 Task: Look for space in Fada N'gourma, Burkina Faso from 5th June, 2023 to 16th June, 2023 for 2 adults in price range Rs.7000 to Rs.15000. Place can be entire place with 1  bedroom having 1 bed and 1 bathroom. Property type can be hotel. Amenities needed are: air conditioning, . Booking option can be shelf check-in. Required host language is English.
Action: Mouse moved to (488, 125)
Screenshot: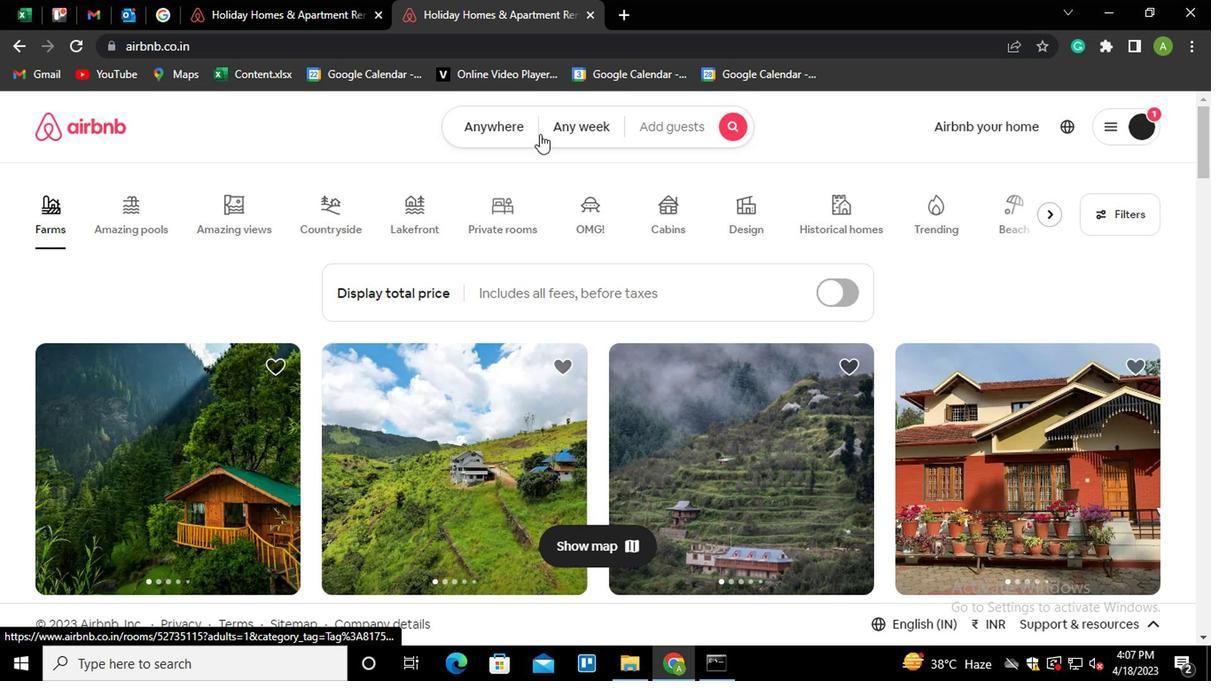 
Action: Mouse pressed left at (488, 125)
Screenshot: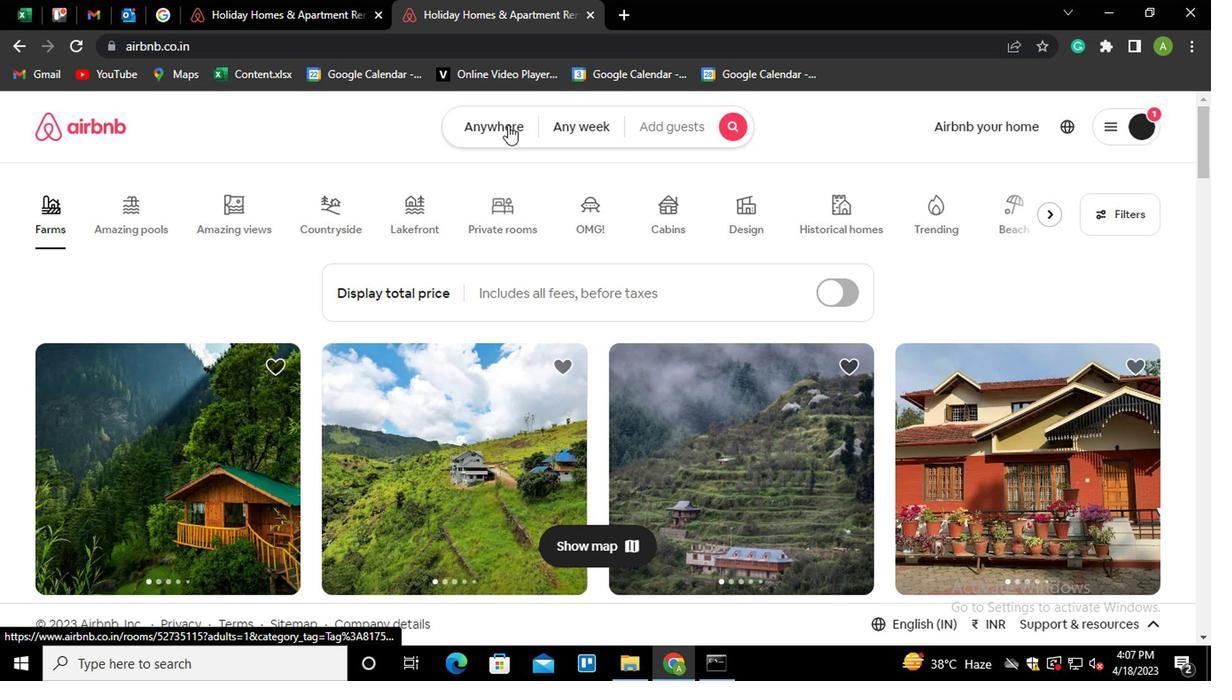 
Action: Mouse moved to (342, 199)
Screenshot: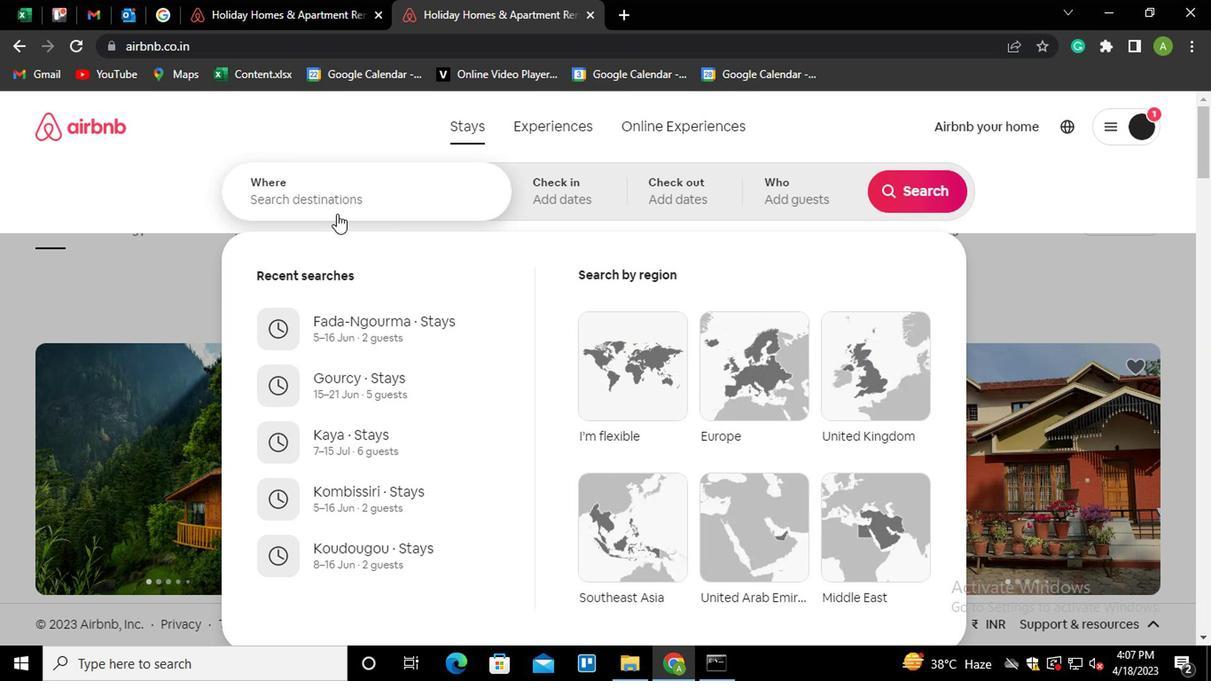 
Action: Mouse pressed left at (342, 199)
Screenshot: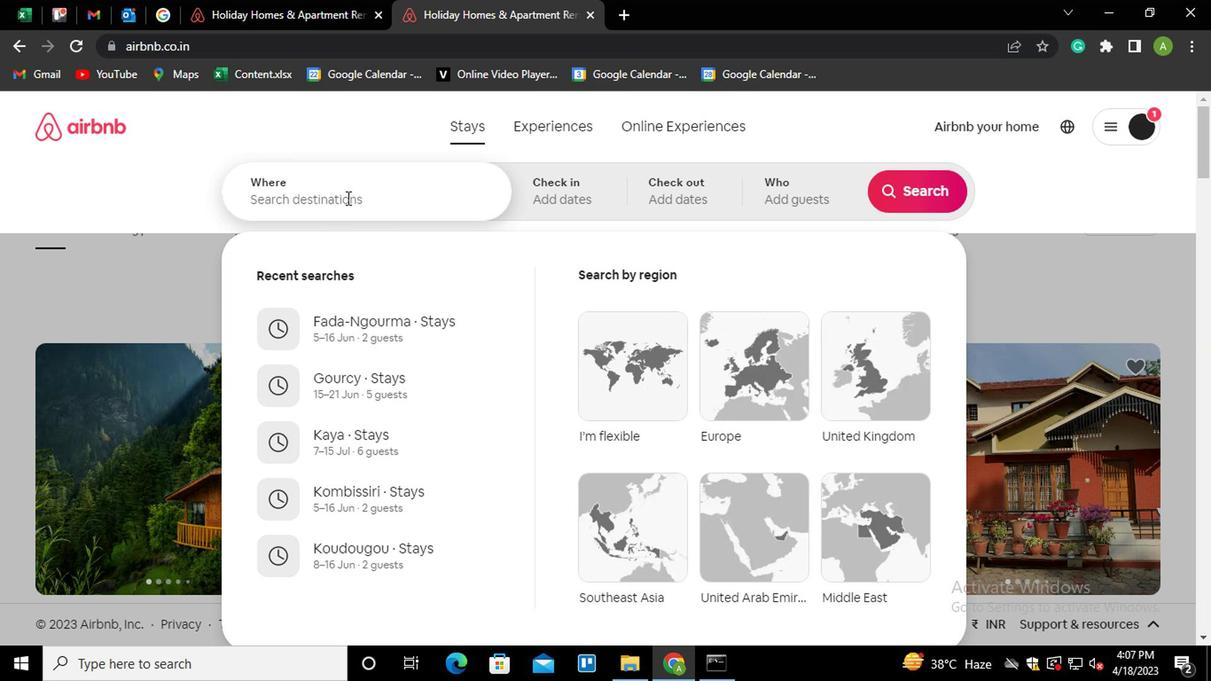 
Action: Key pressed <Key.shift><Key.shift><Key.shift><Key.shift><Key.shift><Key.shift><Key.shift><Key.shift><Key.shift><Key.shift><Key.shift><Key.shift><Key.shift><Key.shift><Key.shift><Key.shift><Key.shift><Key.shift><Key.shift><Key.shift><Key.shift><Key.shift><Key.shift><Key.shift><Key.shift><Key.shift><Key.shift><Key.shift><Key.shift><Key.shift><Key.shift><Key.shift><Key.shift>FADA<Key.space><Key.shift_r>N'GOU<Key.down><Key.enter>
Screenshot: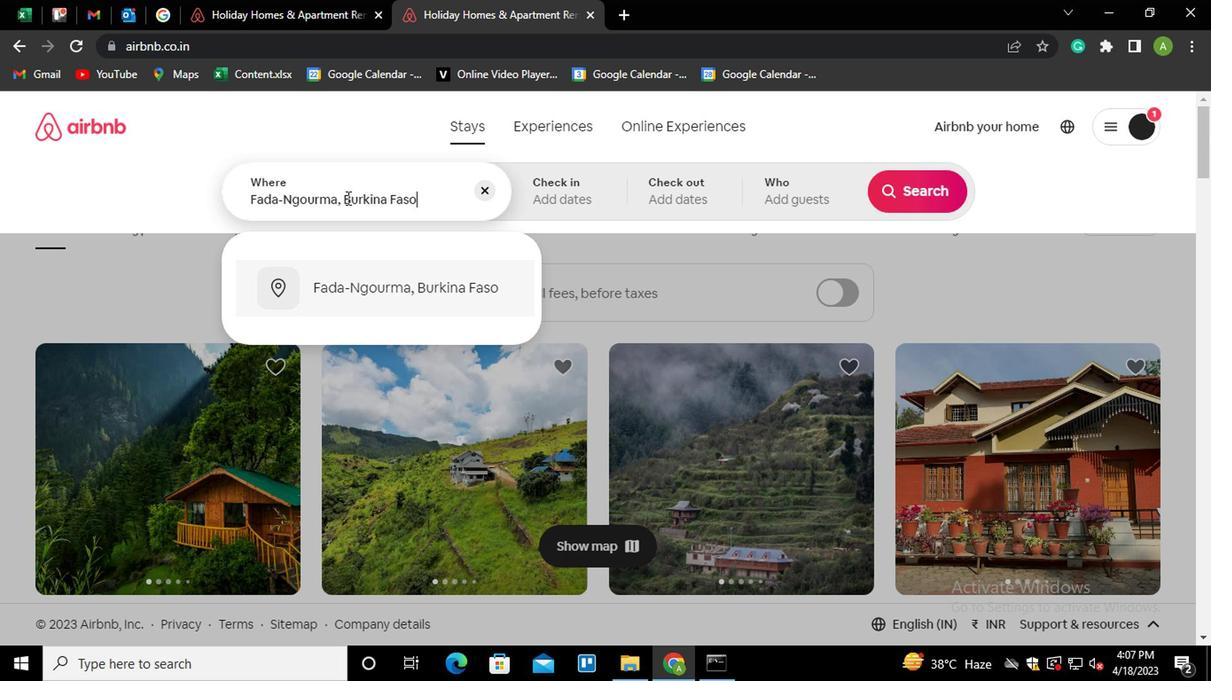 
Action: Mouse moved to (898, 329)
Screenshot: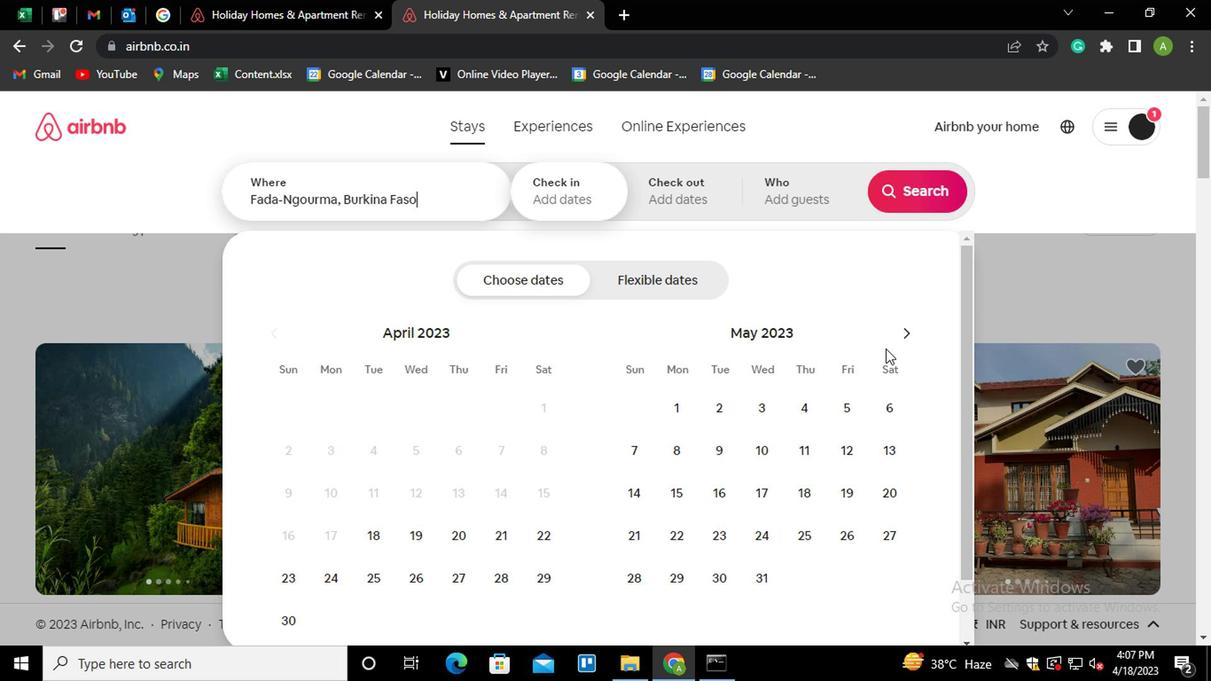 
Action: Mouse pressed left at (898, 329)
Screenshot: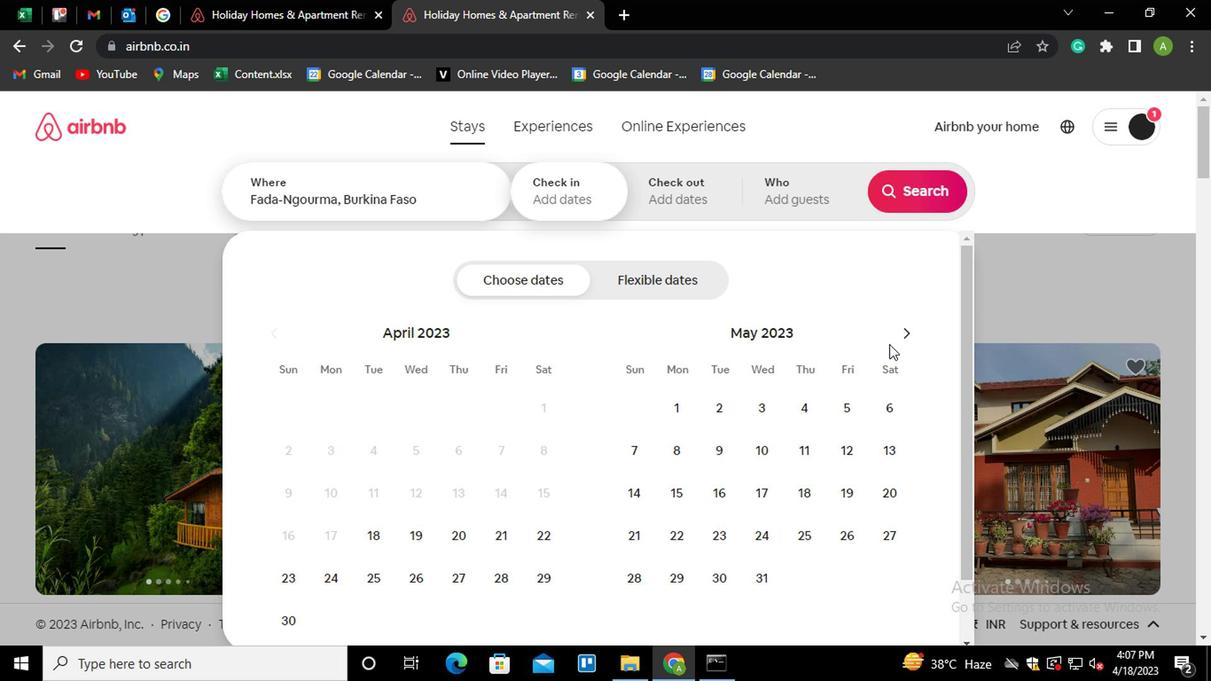 
Action: Mouse moved to (680, 448)
Screenshot: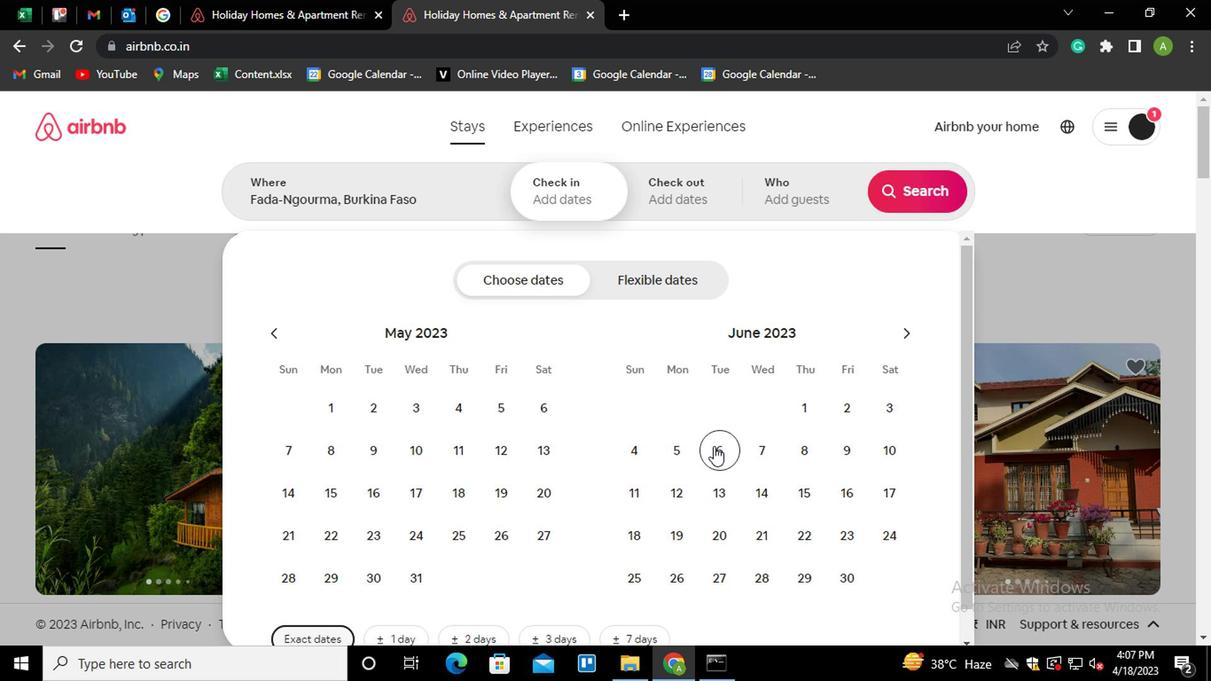 
Action: Mouse pressed left at (680, 448)
Screenshot: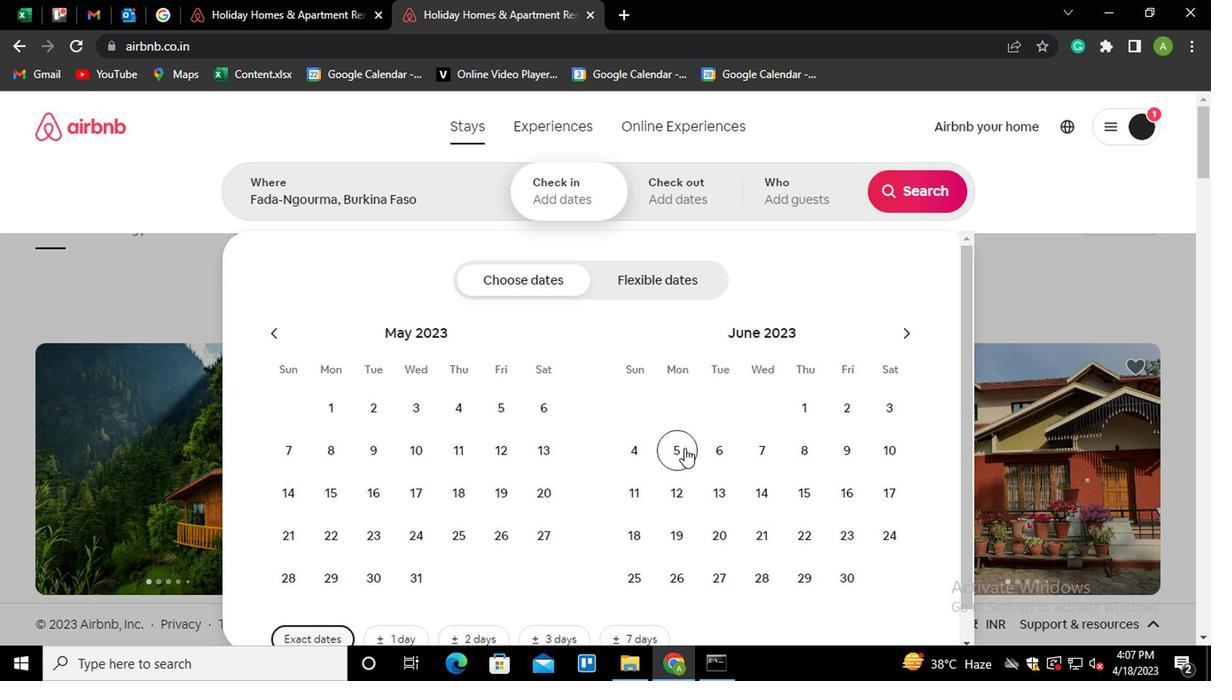 
Action: Mouse moved to (842, 501)
Screenshot: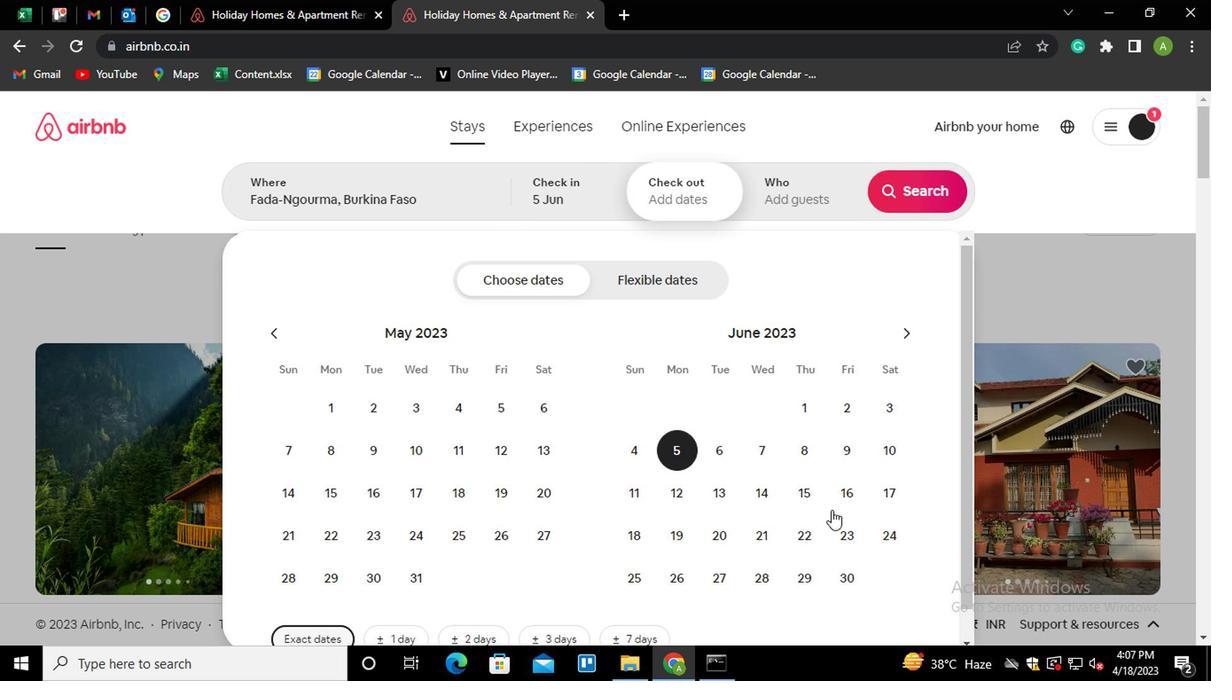 
Action: Mouse pressed left at (842, 501)
Screenshot: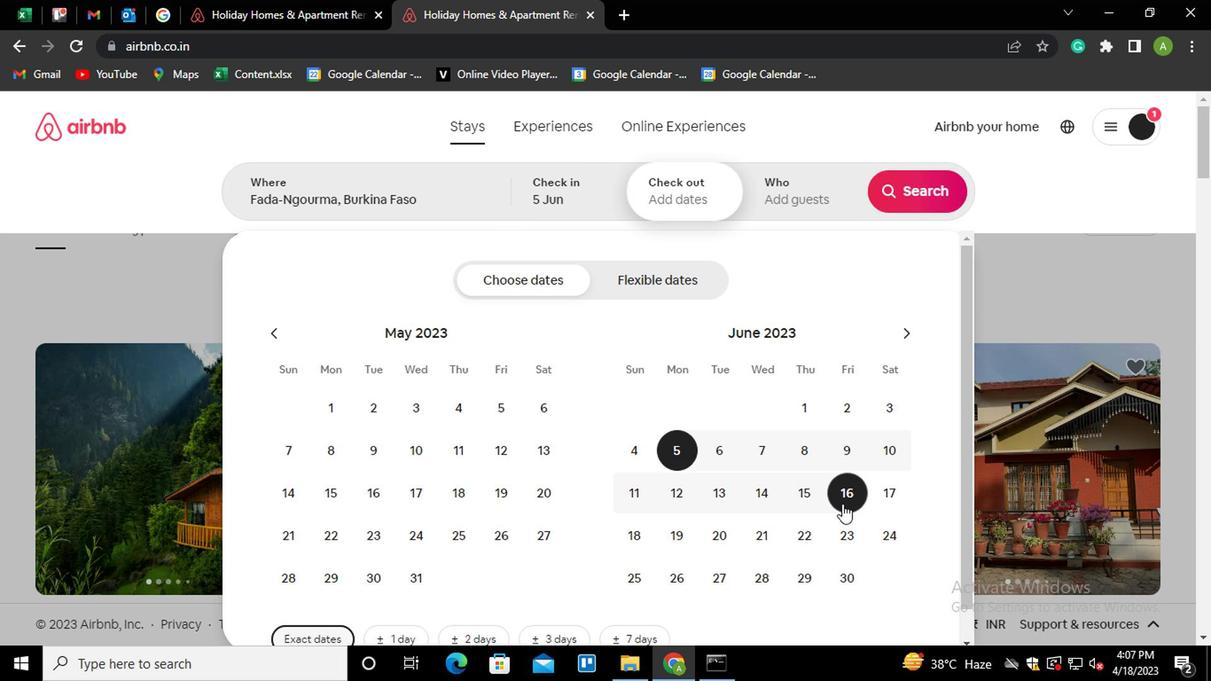 
Action: Mouse moved to (830, 204)
Screenshot: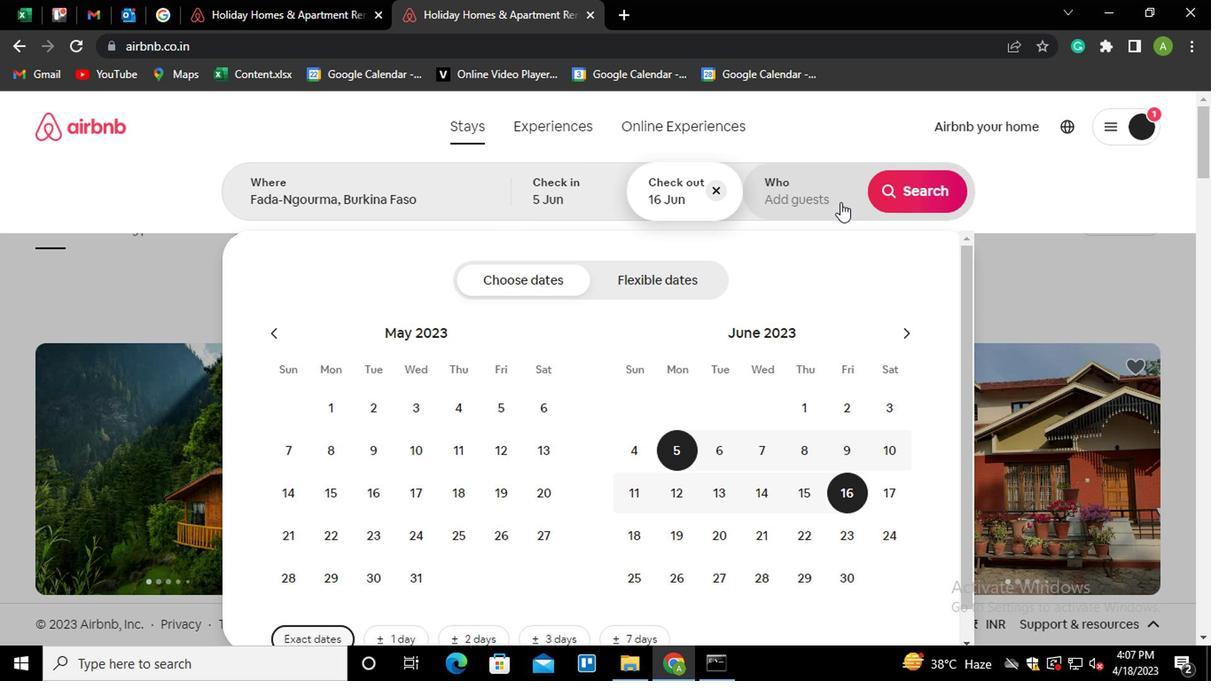 
Action: Mouse pressed left at (830, 204)
Screenshot: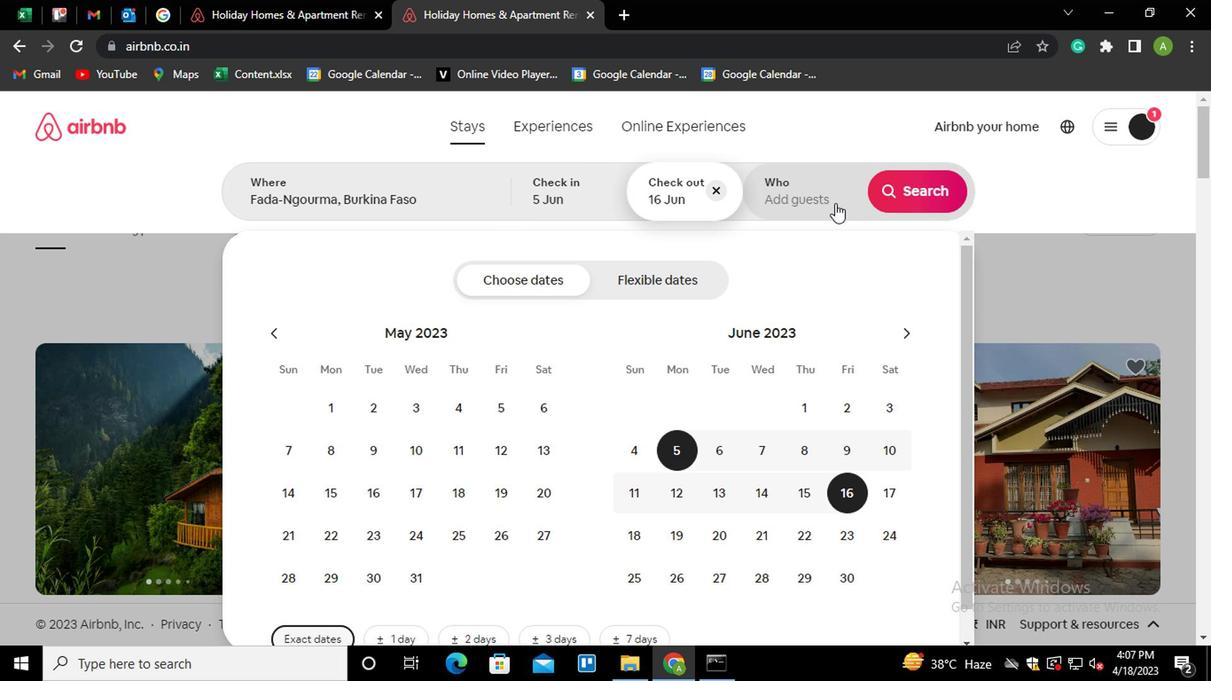 
Action: Mouse moved to (918, 292)
Screenshot: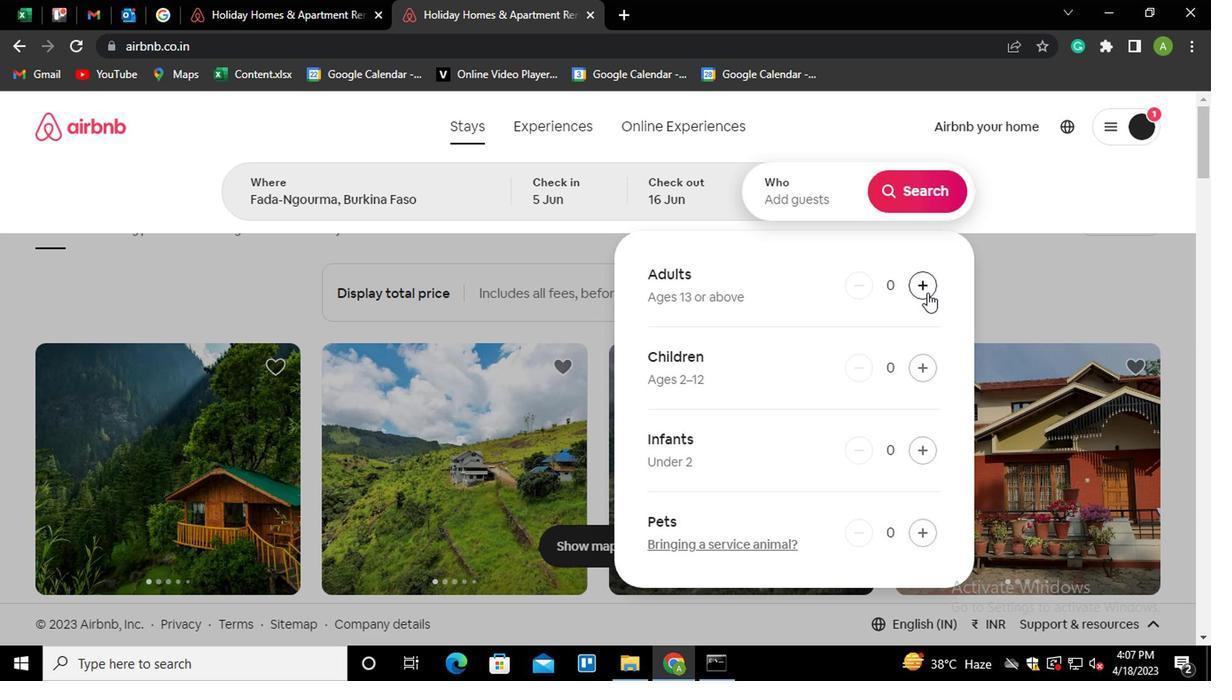 
Action: Mouse pressed left at (918, 292)
Screenshot: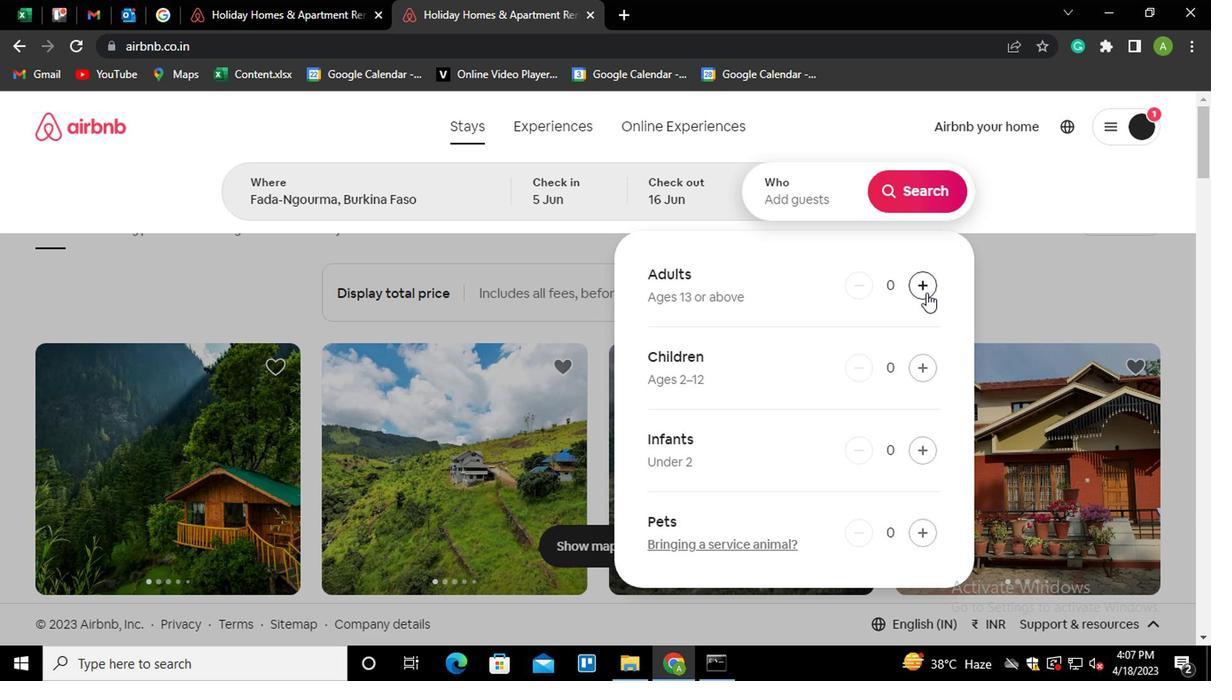 
Action: Mouse pressed left at (918, 292)
Screenshot: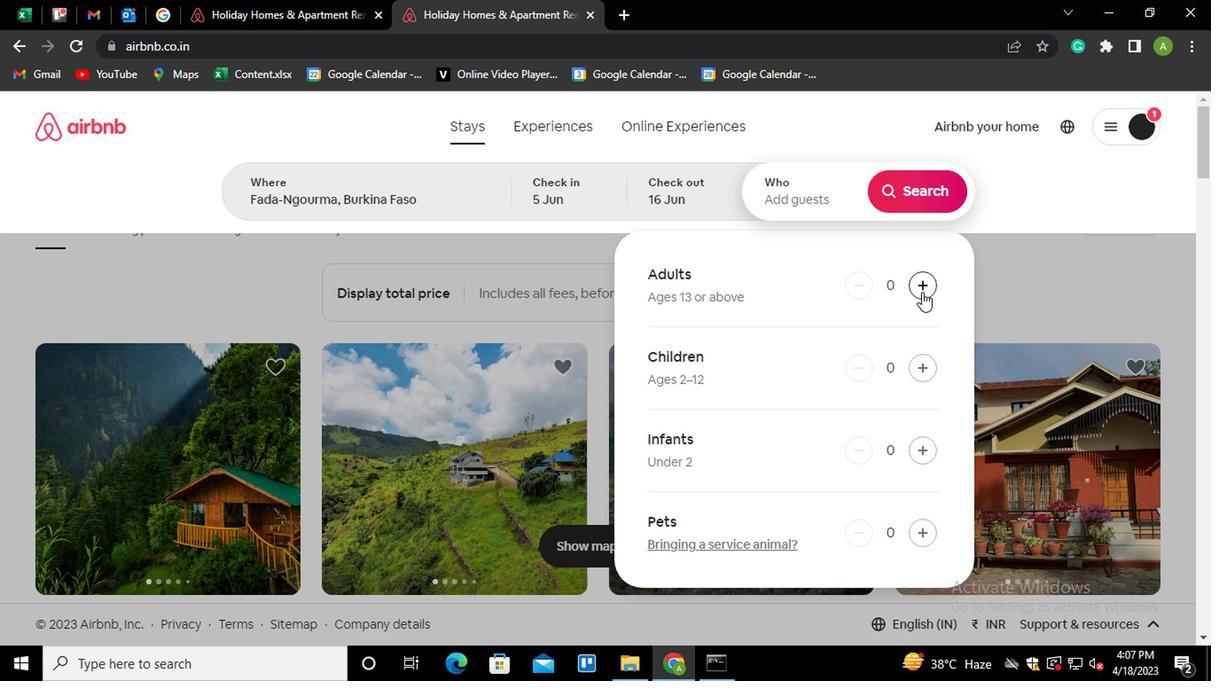 
Action: Mouse moved to (903, 194)
Screenshot: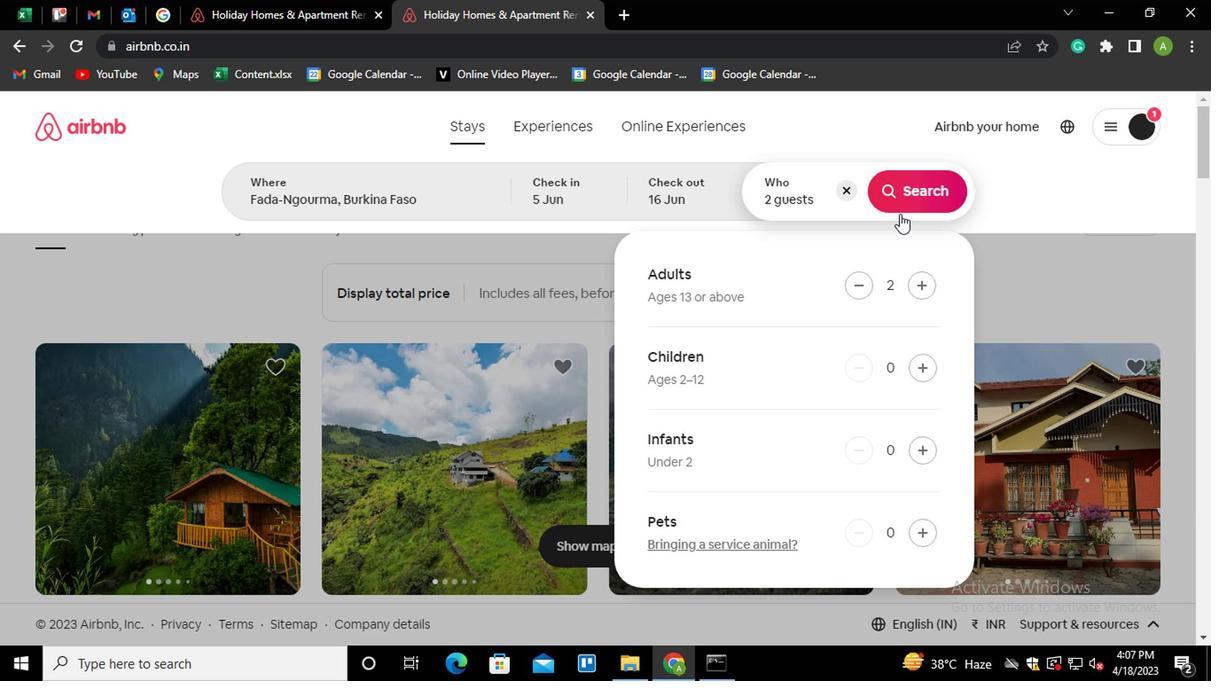 
Action: Mouse pressed left at (903, 194)
Screenshot: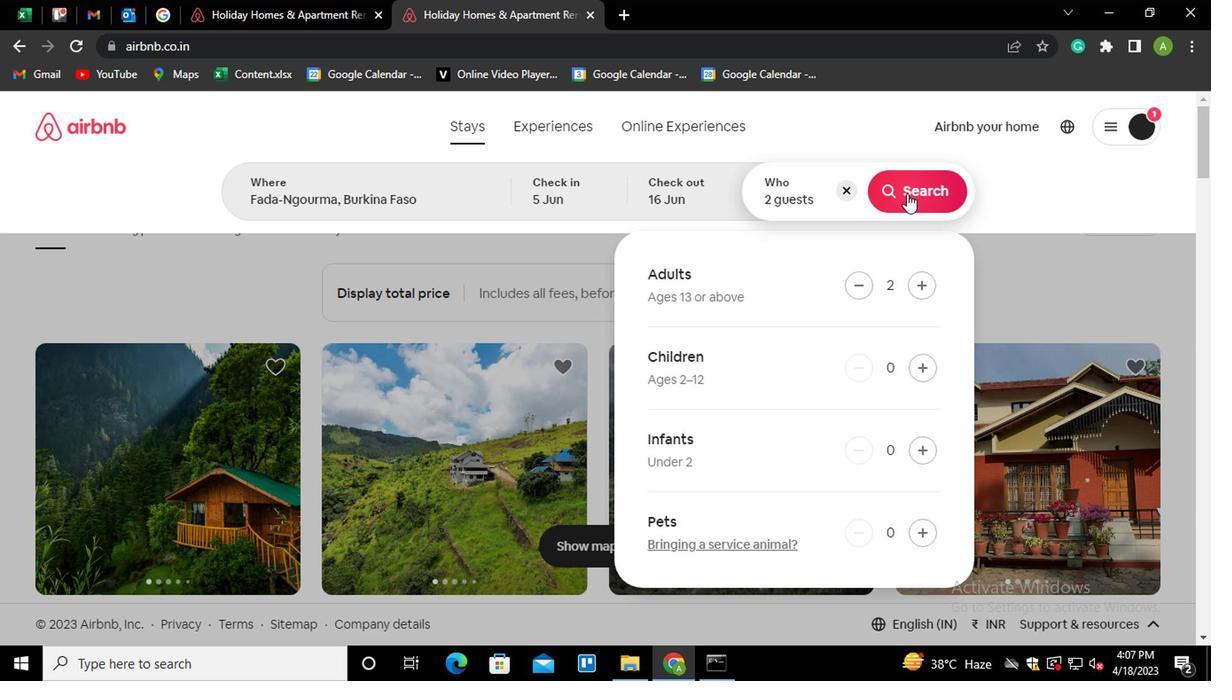 
Action: Mouse moved to (1123, 199)
Screenshot: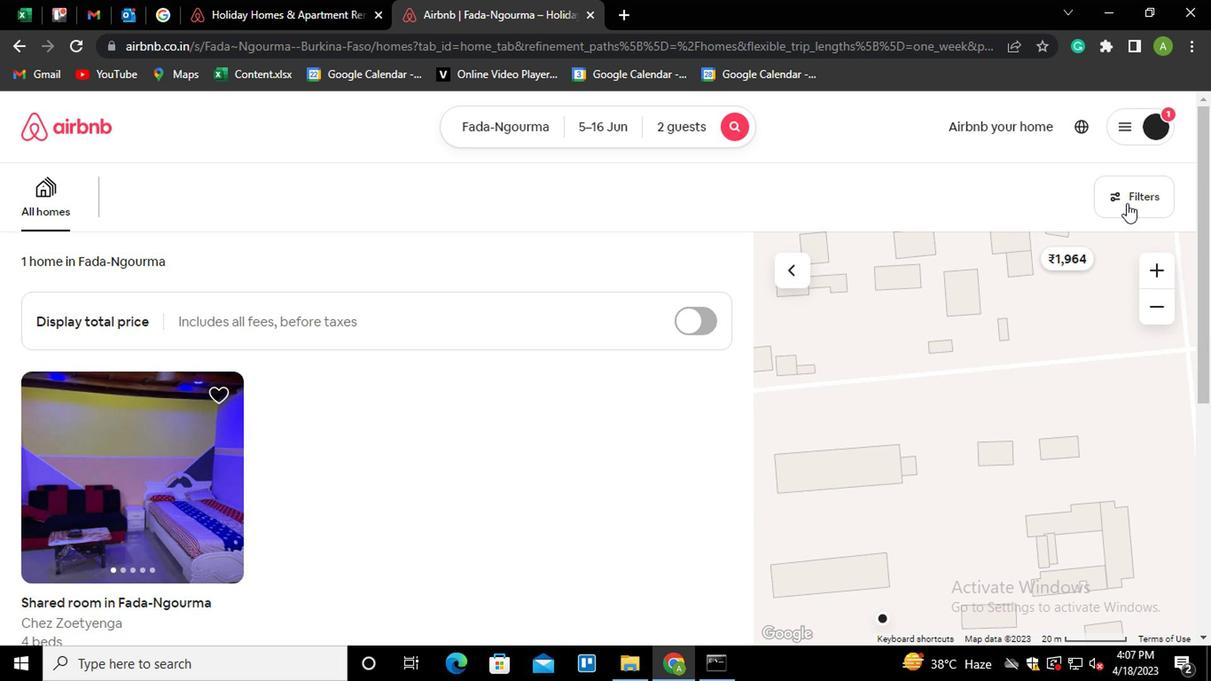 
Action: Mouse pressed left at (1123, 199)
Screenshot: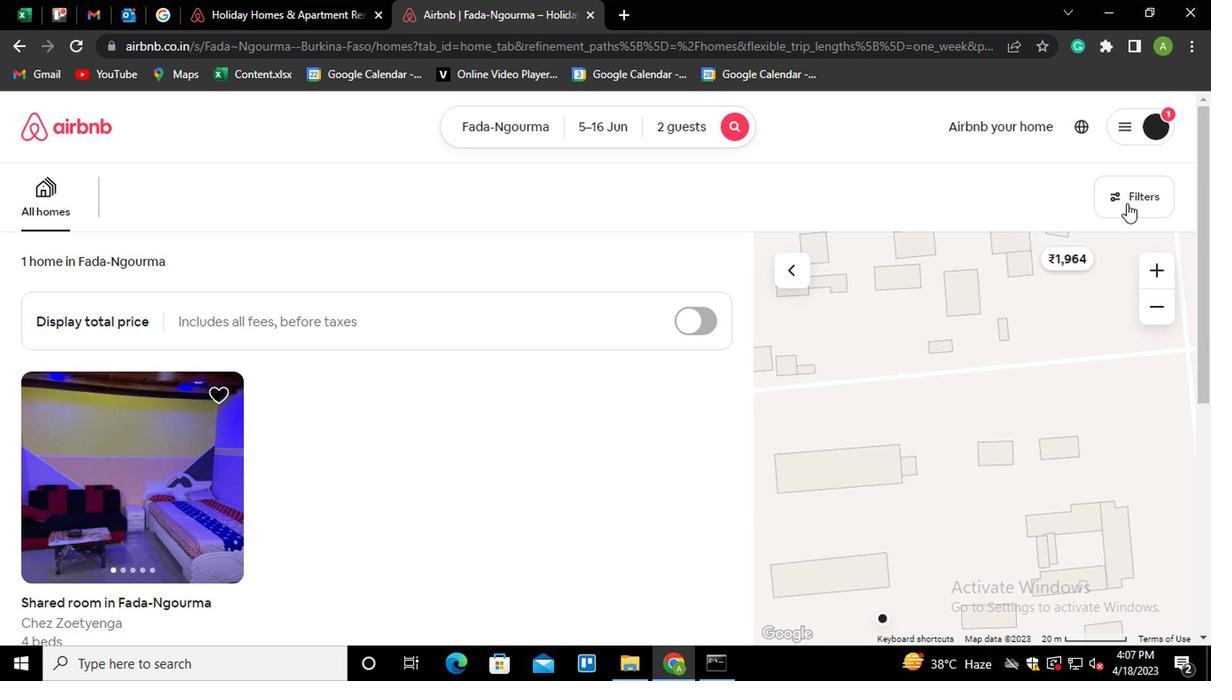 
Action: Mouse moved to (519, 420)
Screenshot: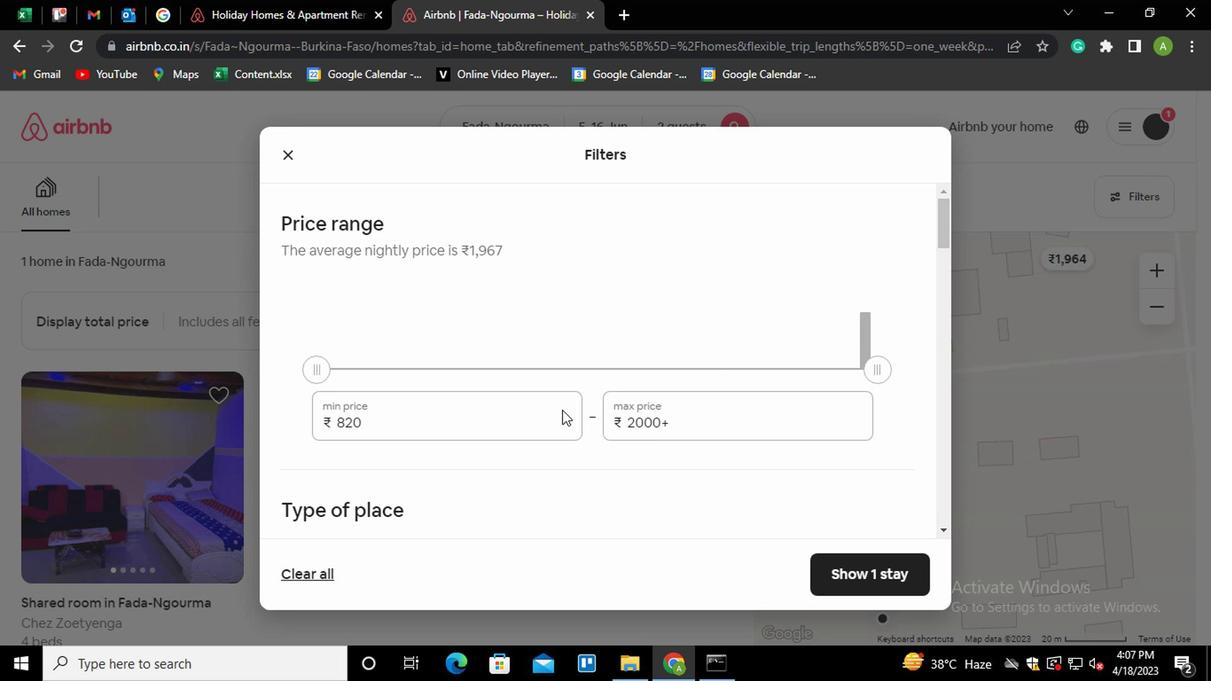 
Action: Mouse pressed left at (519, 420)
Screenshot: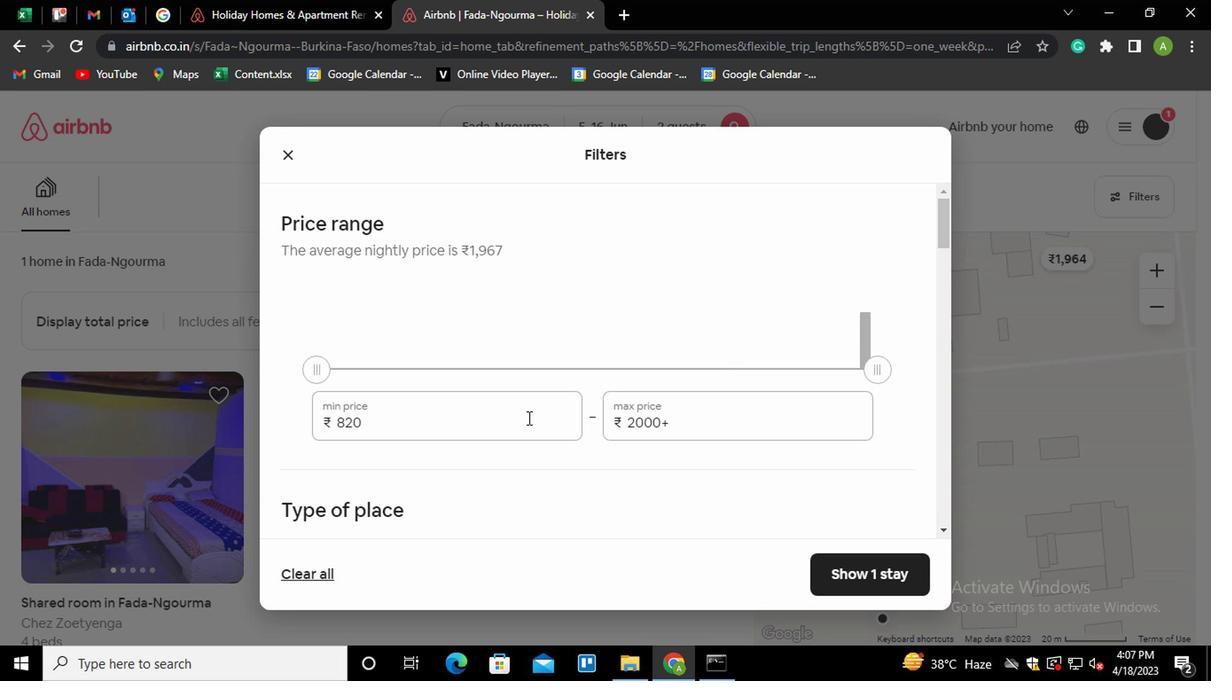 
Action: Key pressed <Key.shift_r><Key.home>7000
Screenshot: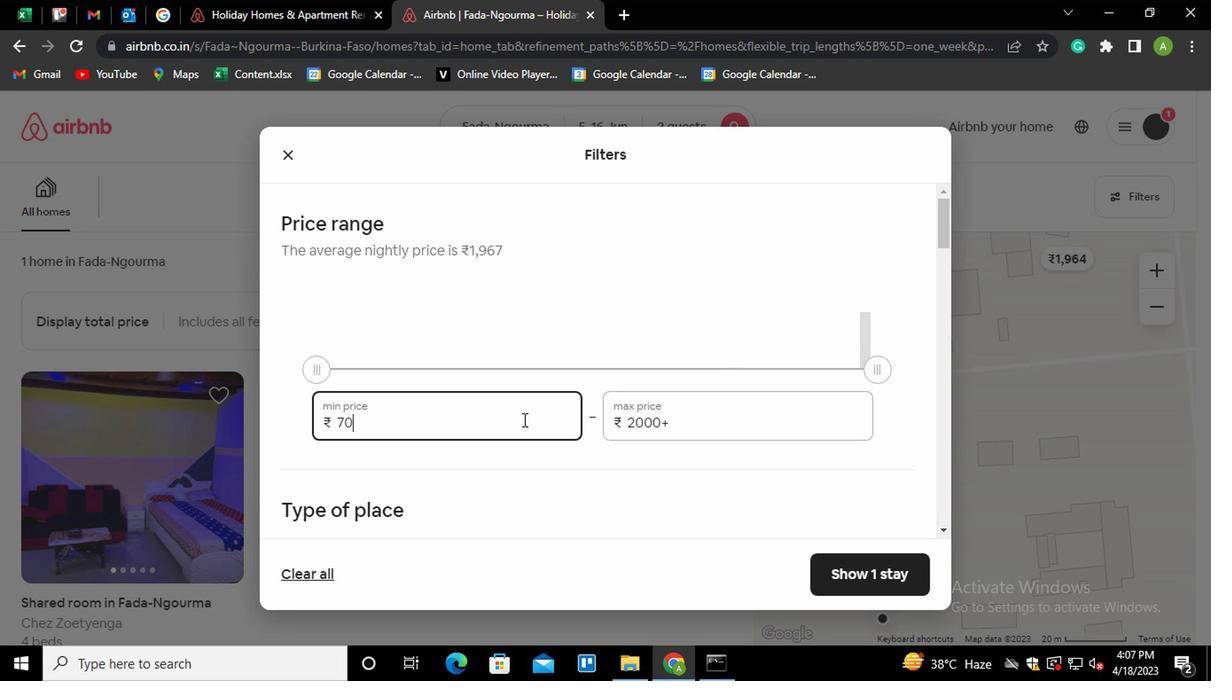 
Action: Mouse moved to (689, 427)
Screenshot: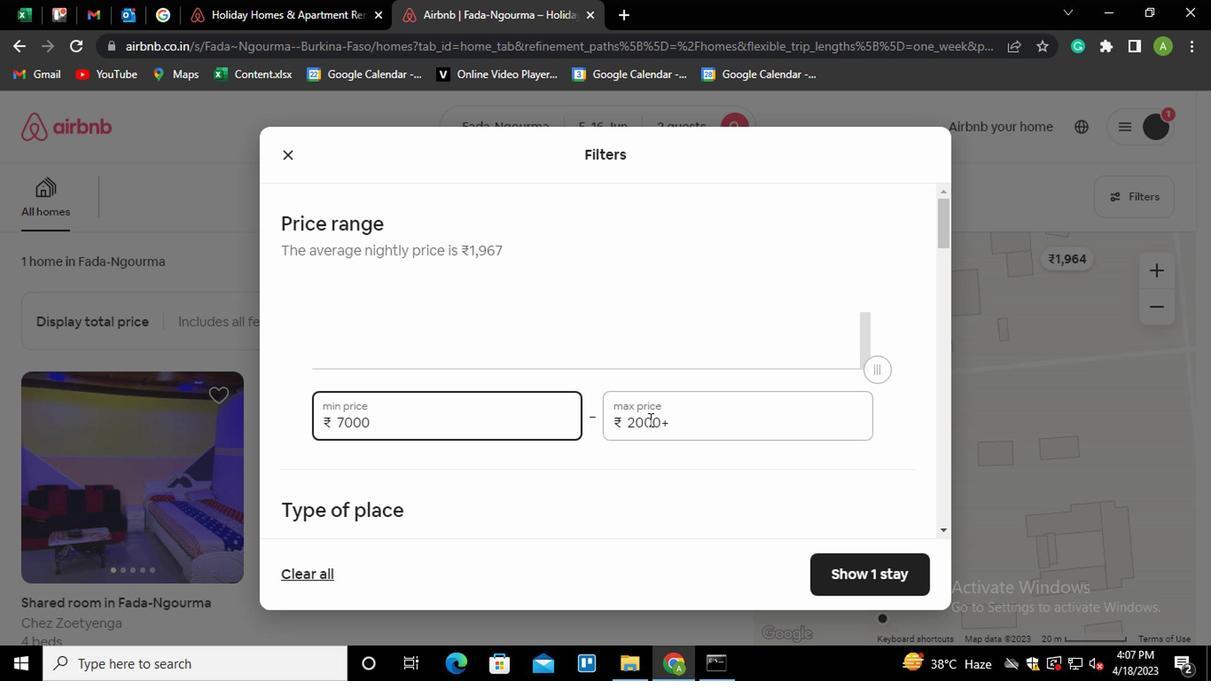 
Action: Mouse pressed left at (689, 427)
Screenshot: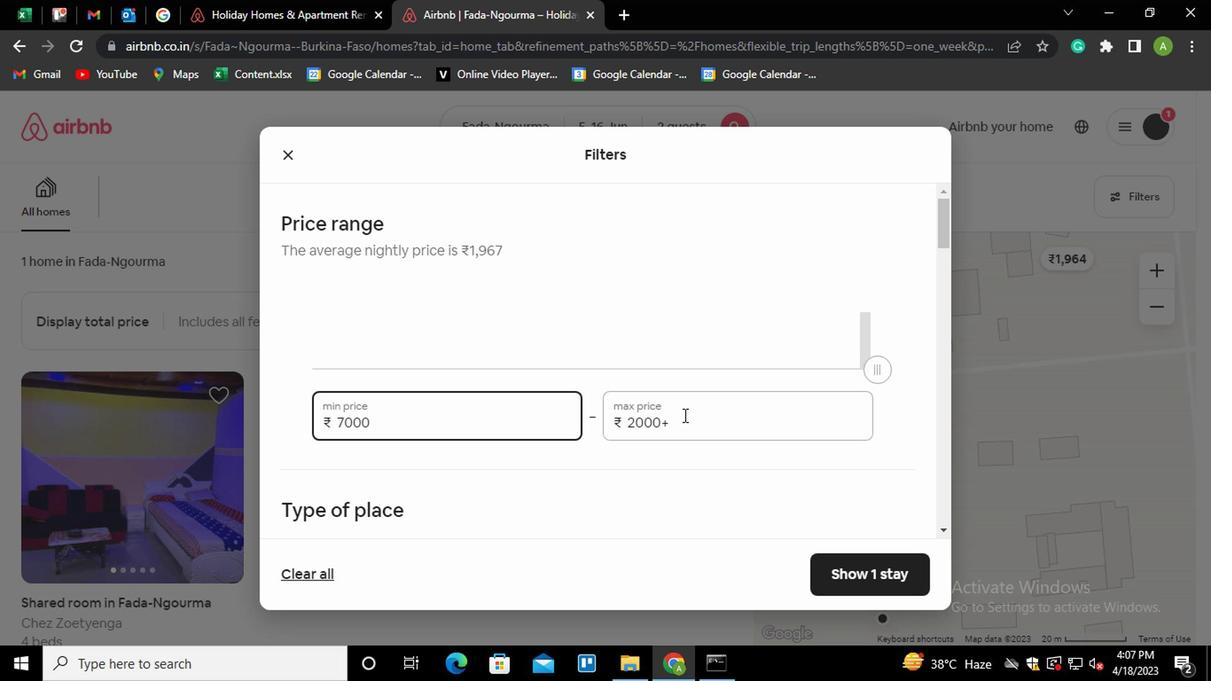 
Action: Mouse moved to (684, 430)
Screenshot: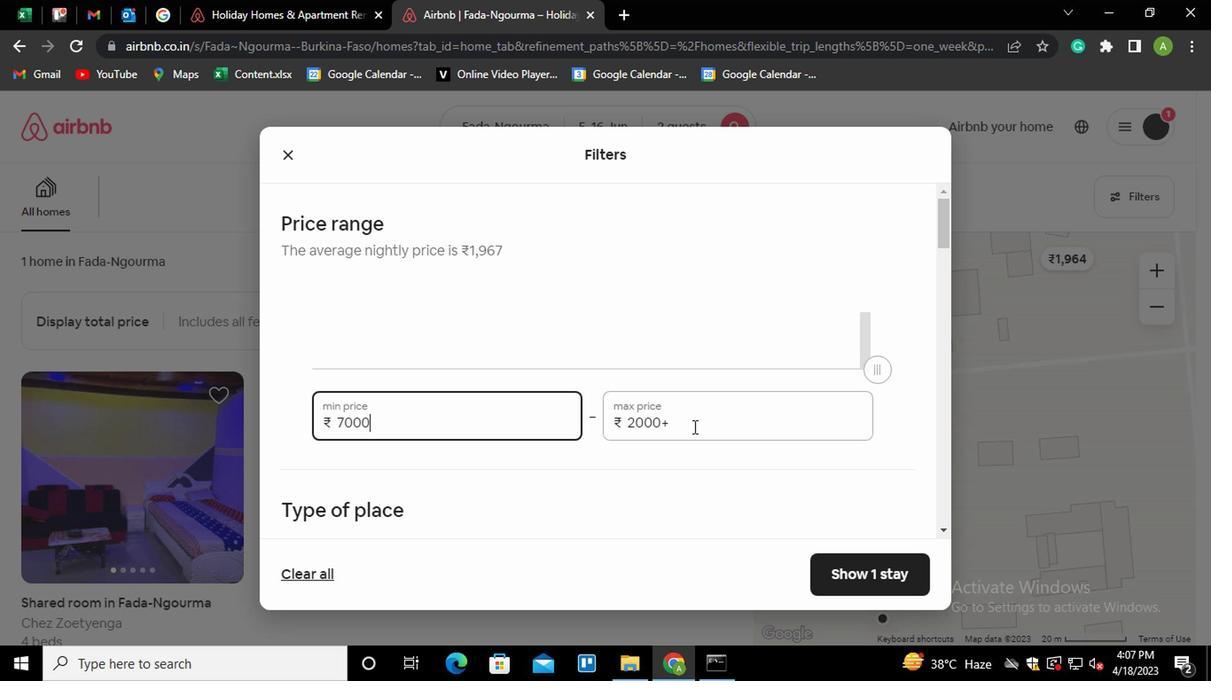 
Action: Key pressed <Key.shift_r><Key.home>15000
Screenshot: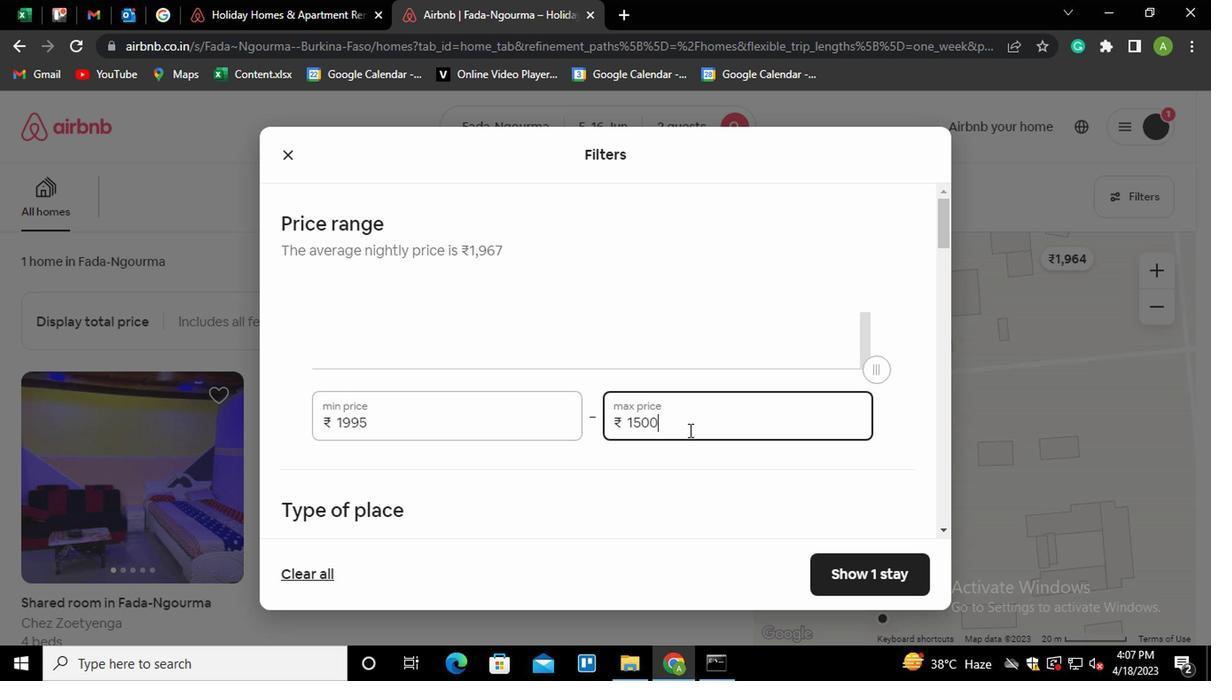 
Action: Mouse moved to (645, 468)
Screenshot: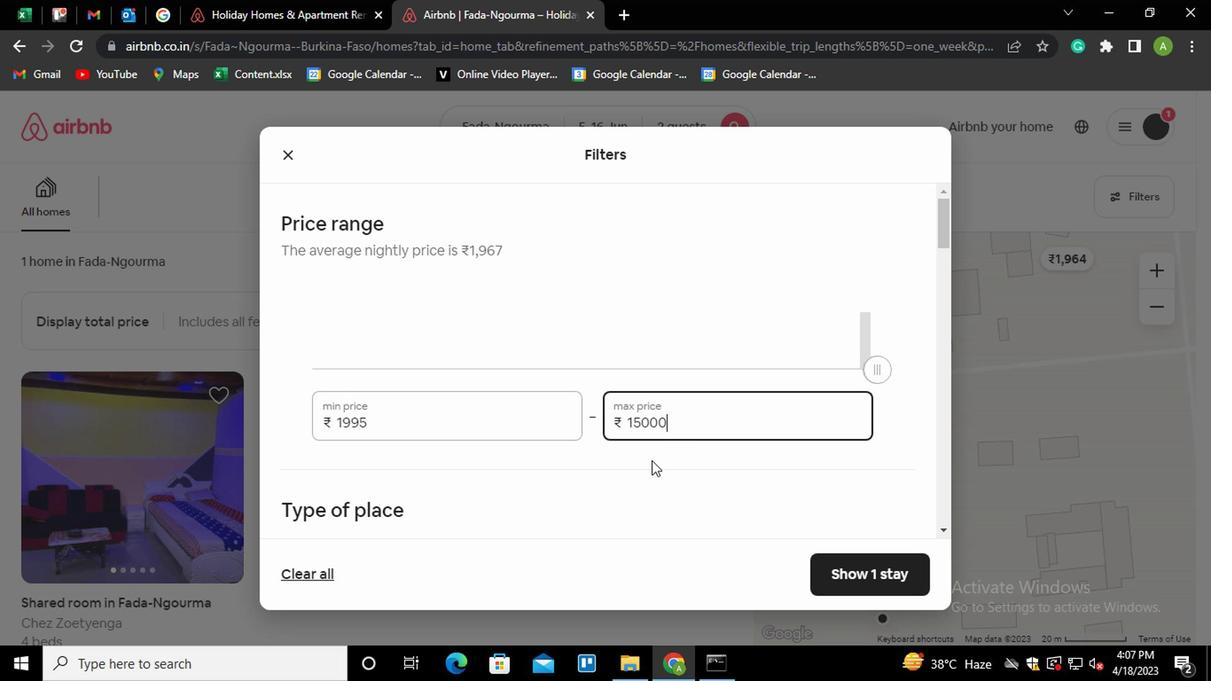 
Action: Mouse scrolled (645, 467) with delta (0, 0)
Screenshot: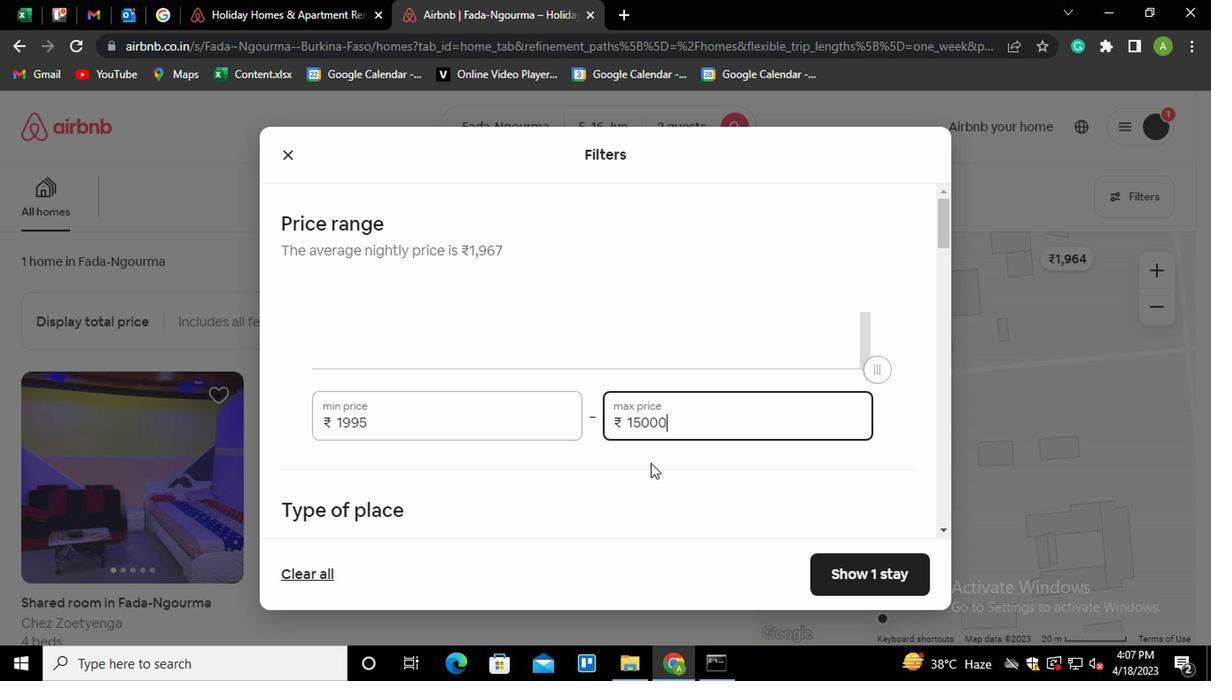 
Action: Mouse scrolled (645, 467) with delta (0, 0)
Screenshot: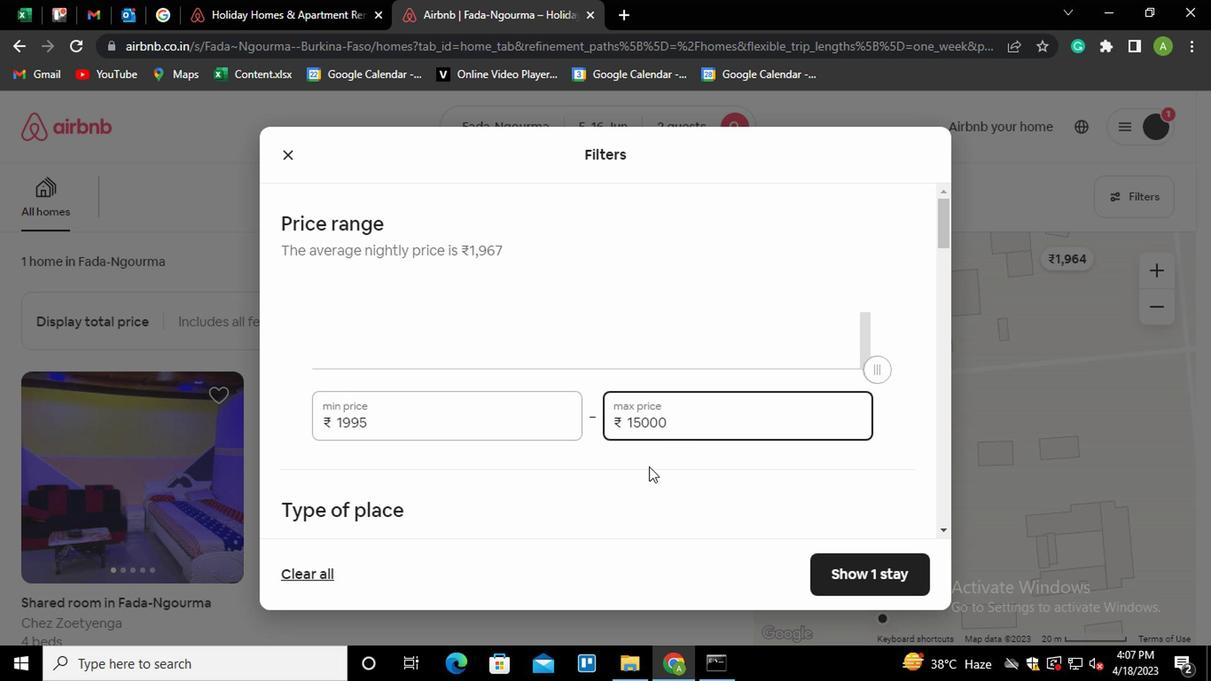 
Action: Mouse moved to (277, 388)
Screenshot: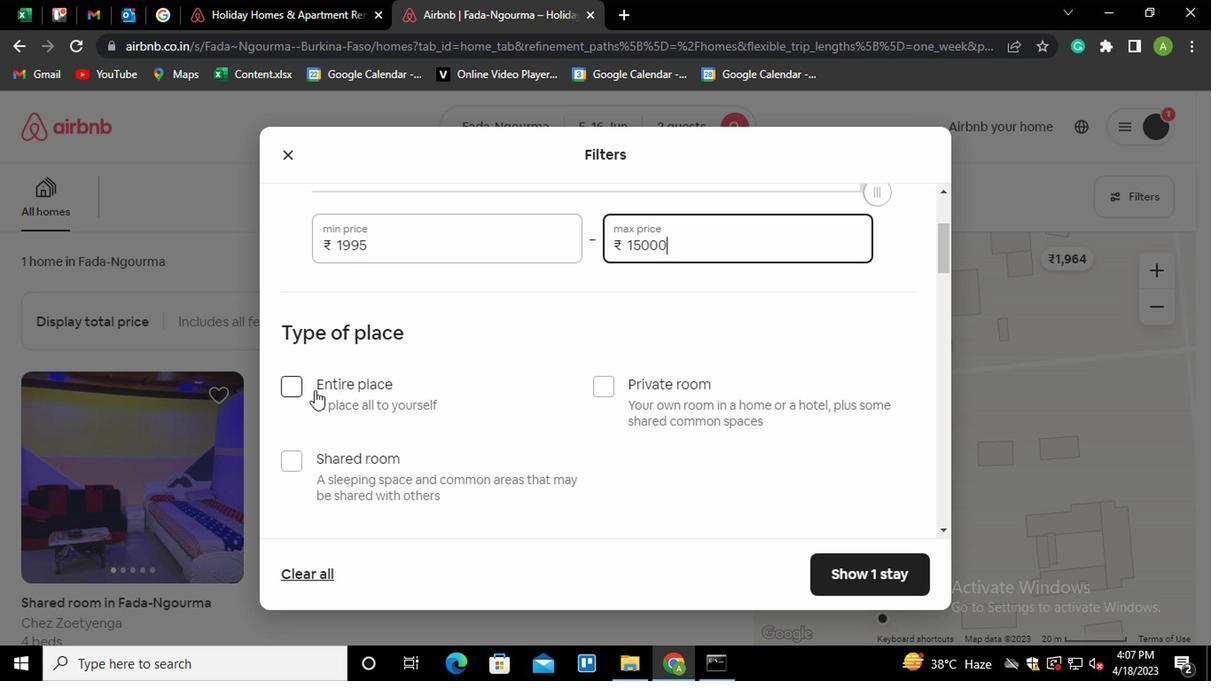 
Action: Mouse pressed left at (277, 388)
Screenshot: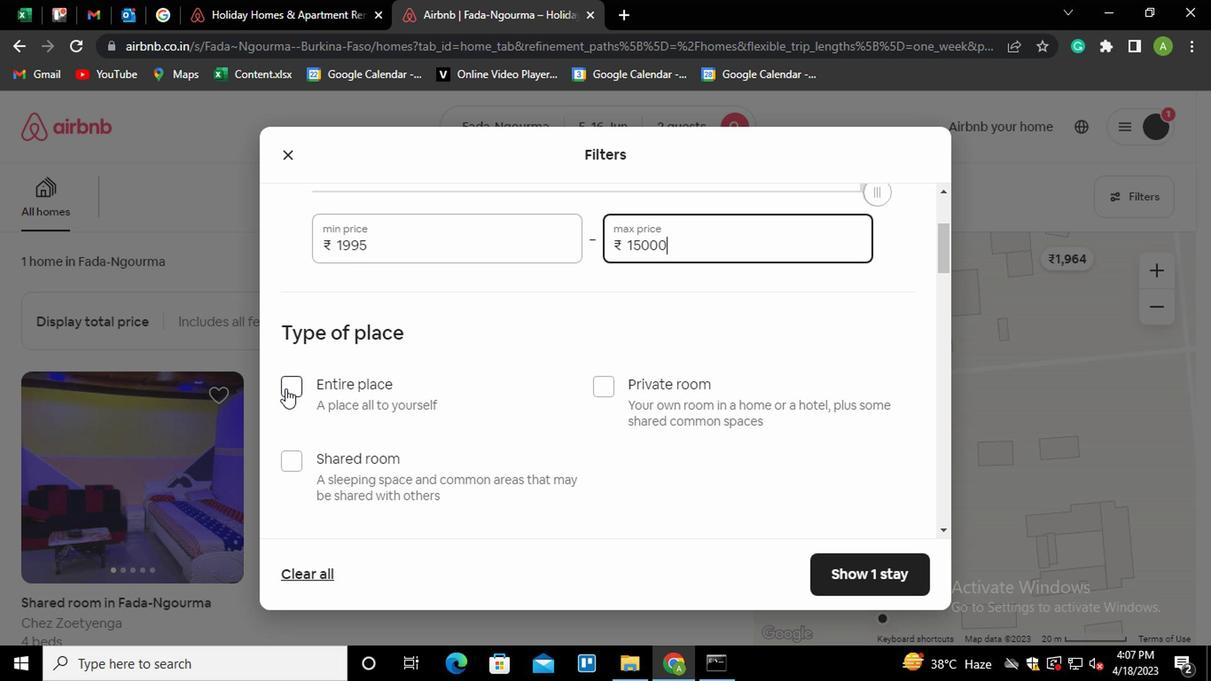 
Action: Mouse moved to (464, 402)
Screenshot: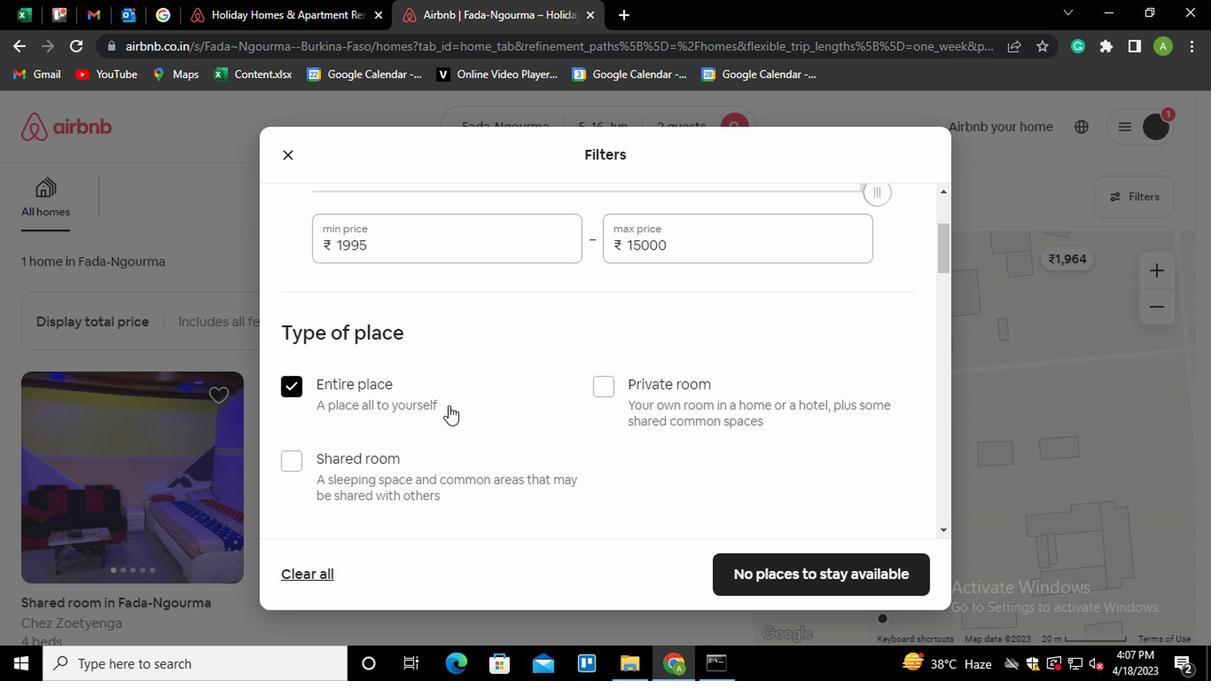 
Action: Mouse scrolled (464, 401) with delta (0, 0)
Screenshot: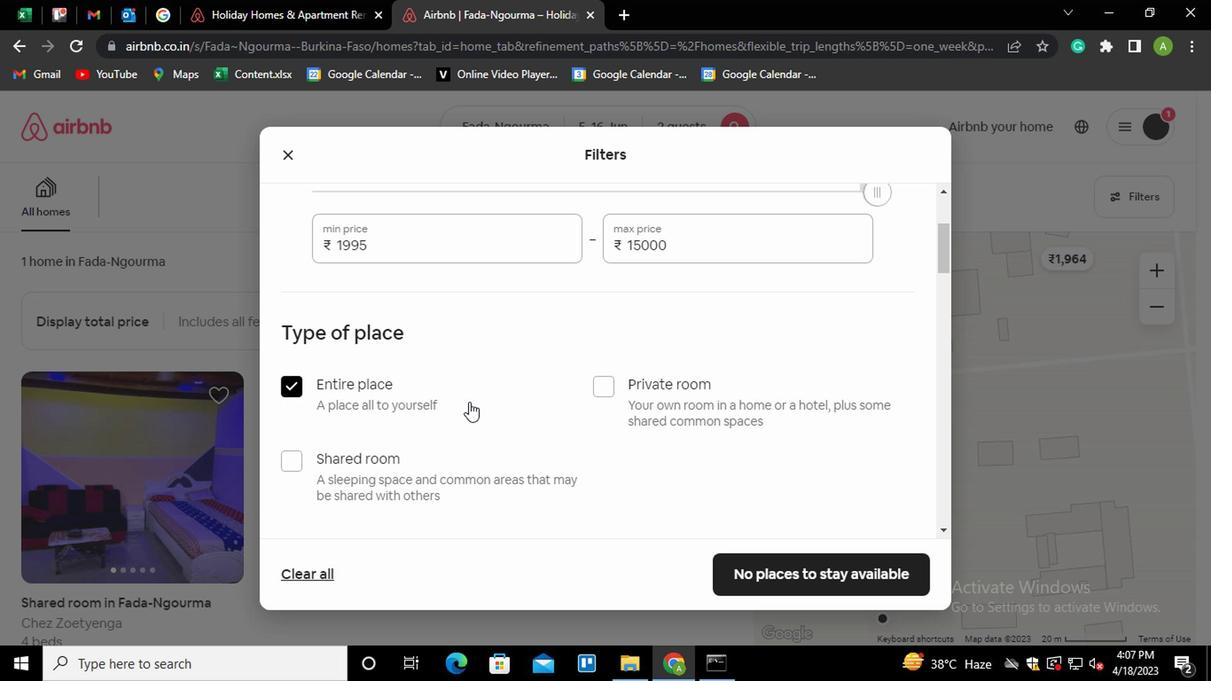 
Action: Mouse scrolled (464, 401) with delta (0, 0)
Screenshot: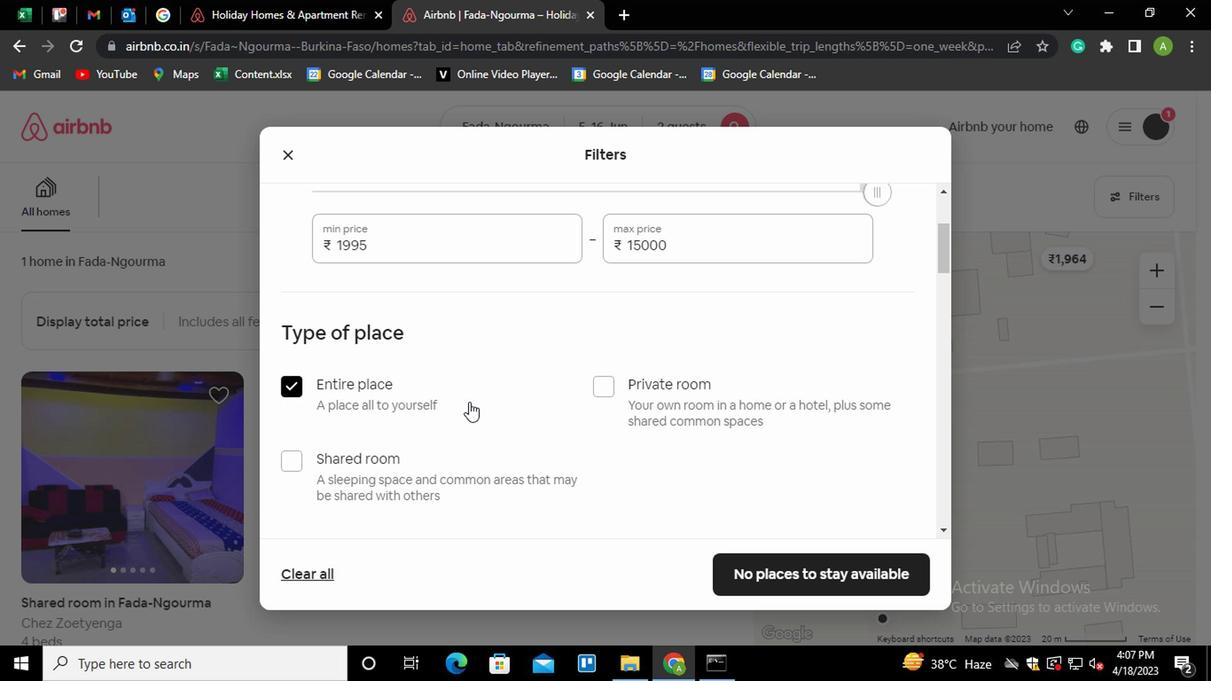 
Action: Mouse scrolled (464, 401) with delta (0, 0)
Screenshot: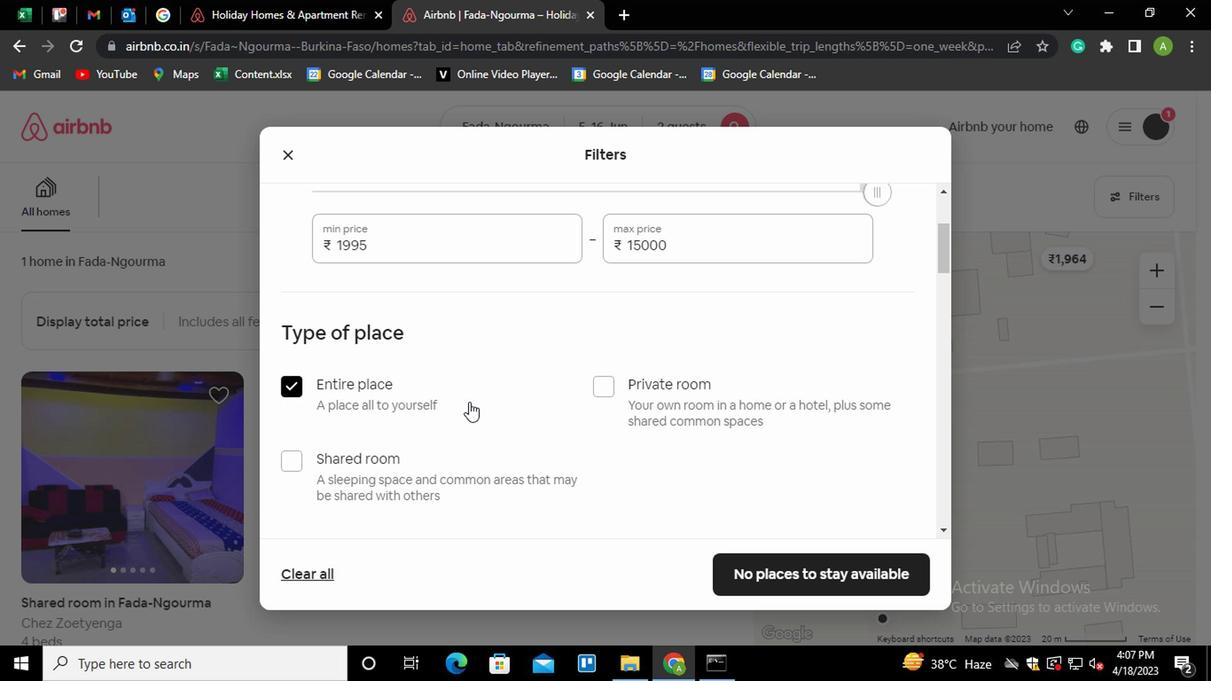 
Action: Mouse moved to (386, 416)
Screenshot: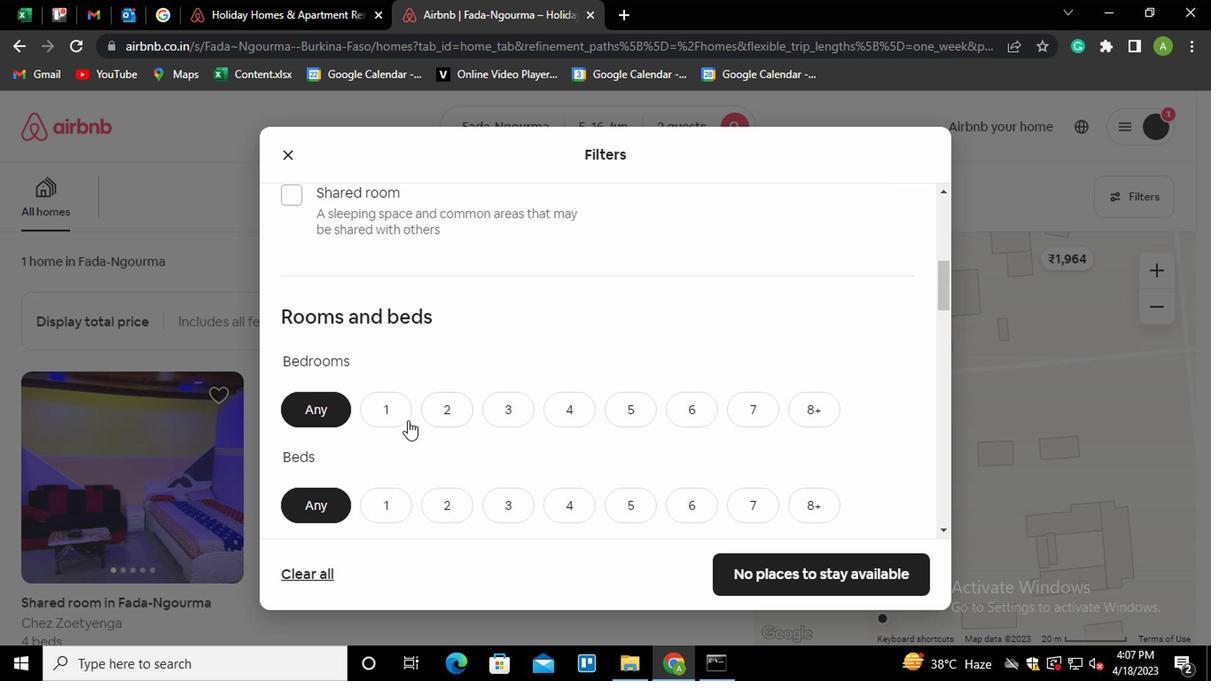 
Action: Mouse pressed left at (386, 416)
Screenshot: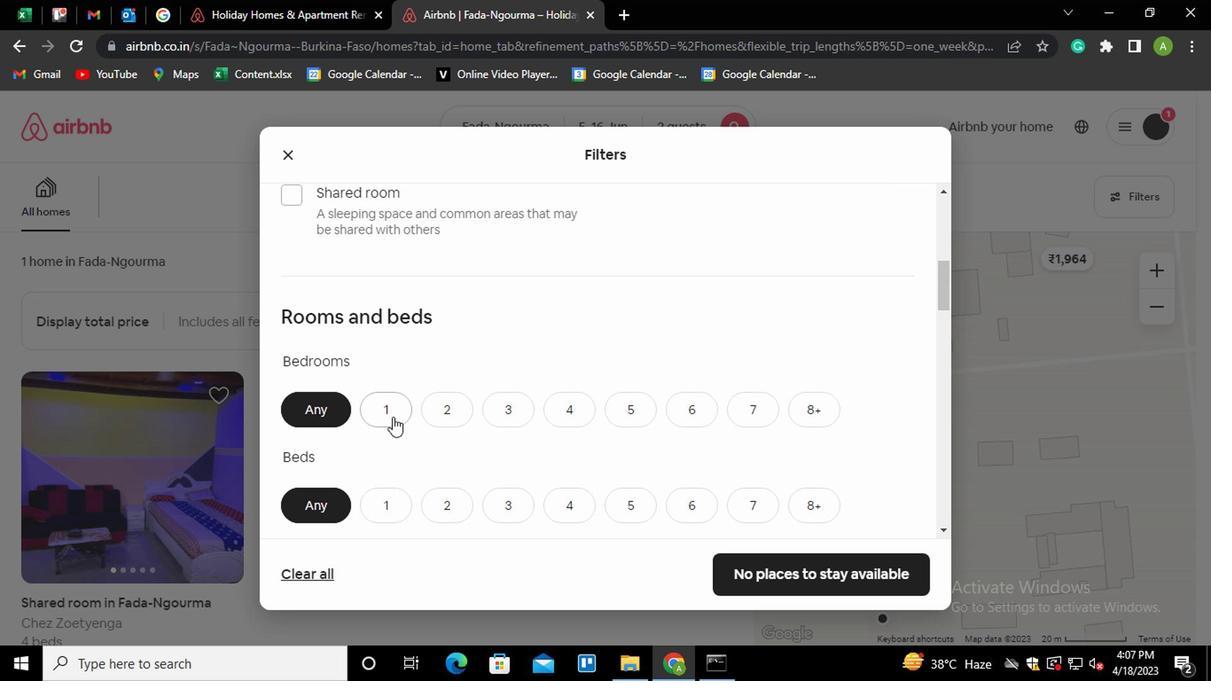 
Action: Mouse moved to (384, 501)
Screenshot: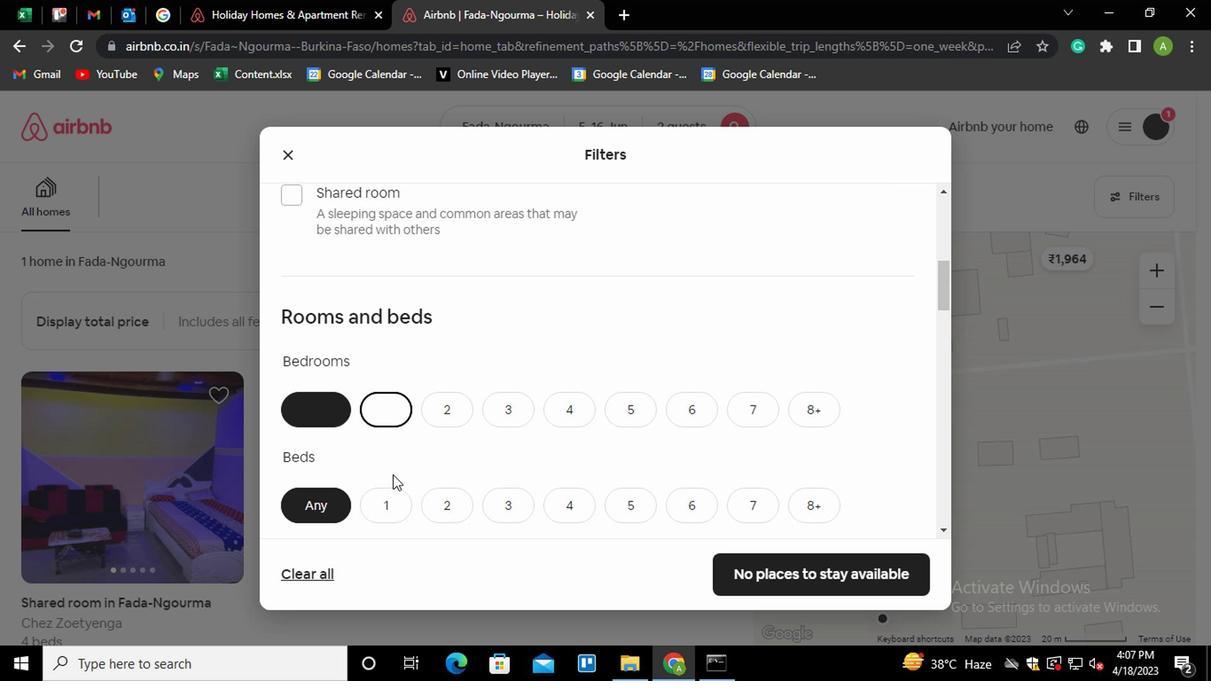 
Action: Mouse pressed left at (384, 501)
Screenshot: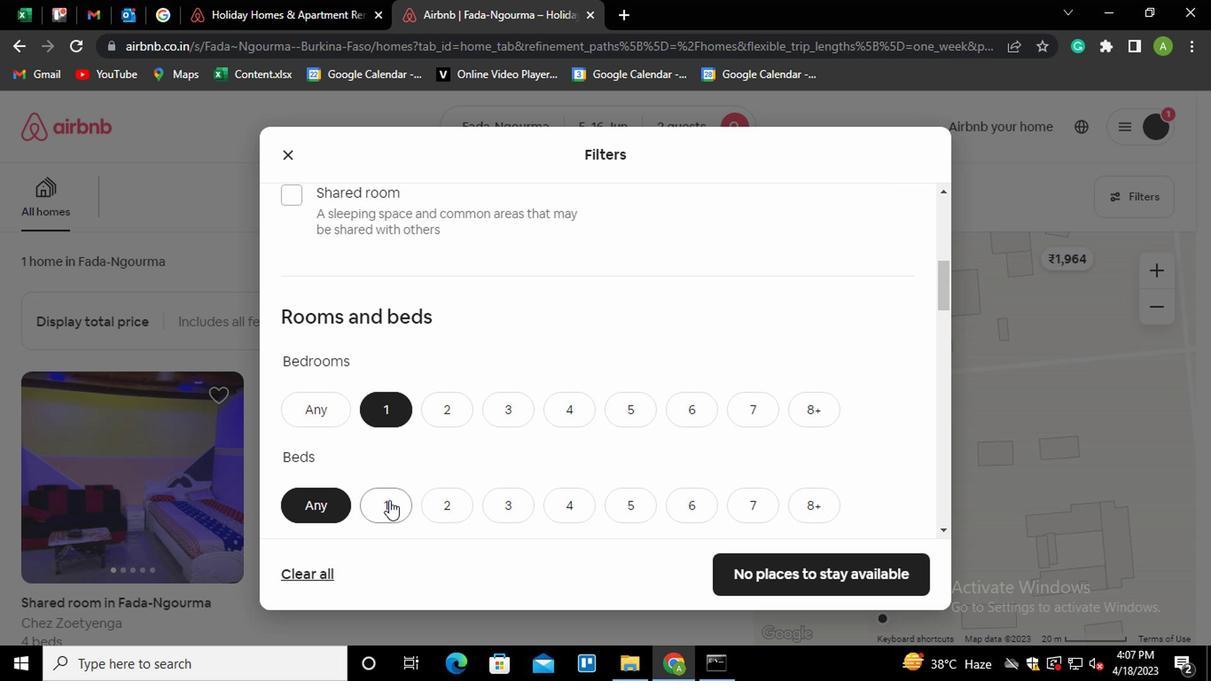 
Action: Mouse moved to (510, 422)
Screenshot: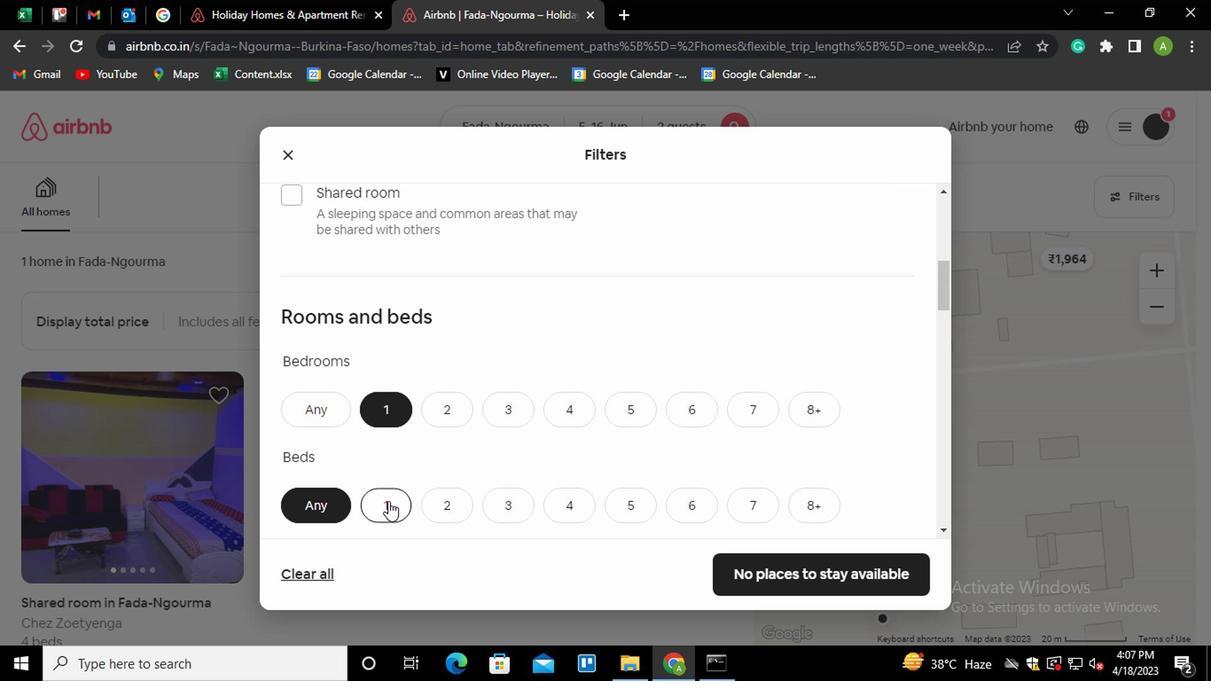 
Action: Mouse scrolled (510, 421) with delta (0, 0)
Screenshot: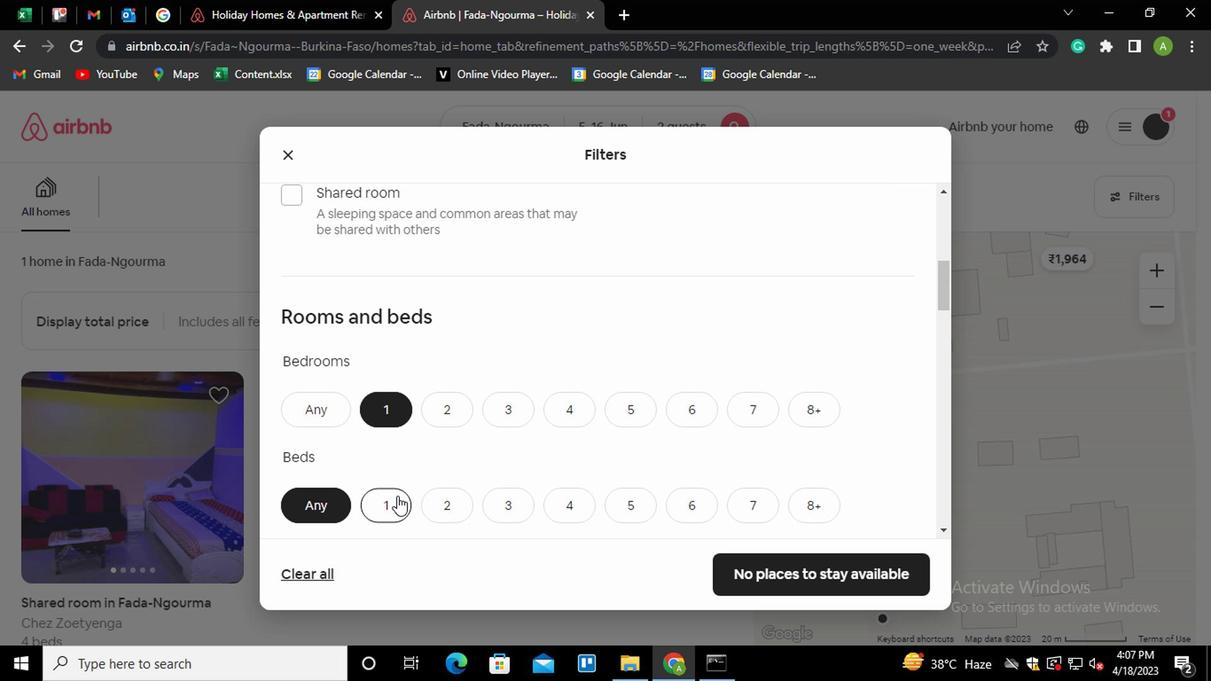 
Action: Mouse scrolled (510, 421) with delta (0, 0)
Screenshot: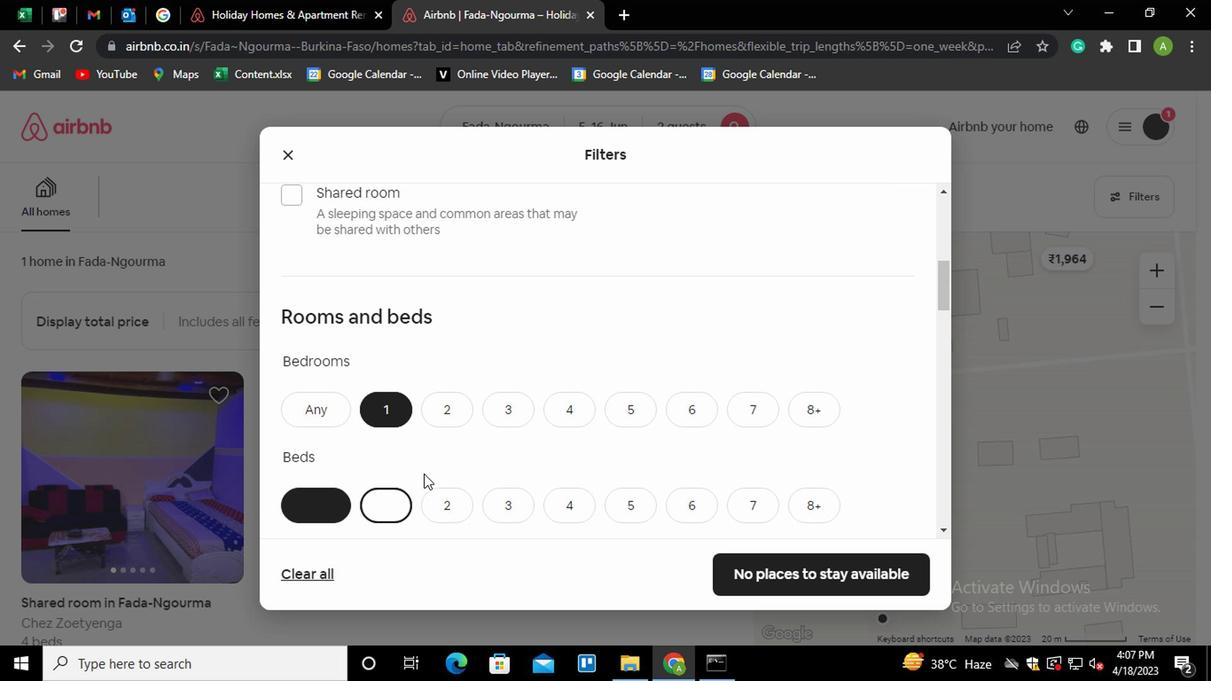 
Action: Mouse scrolled (510, 421) with delta (0, 0)
Screenshot: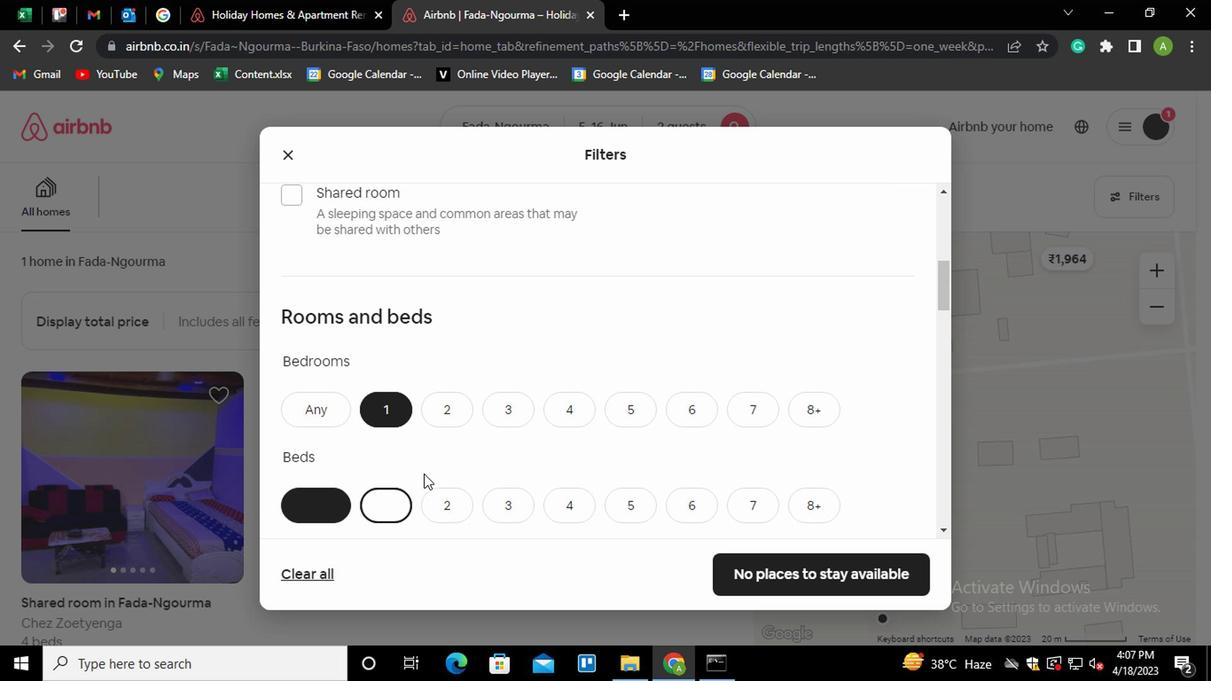 
Action: Mouse moved to (374, 331)
Screenshot: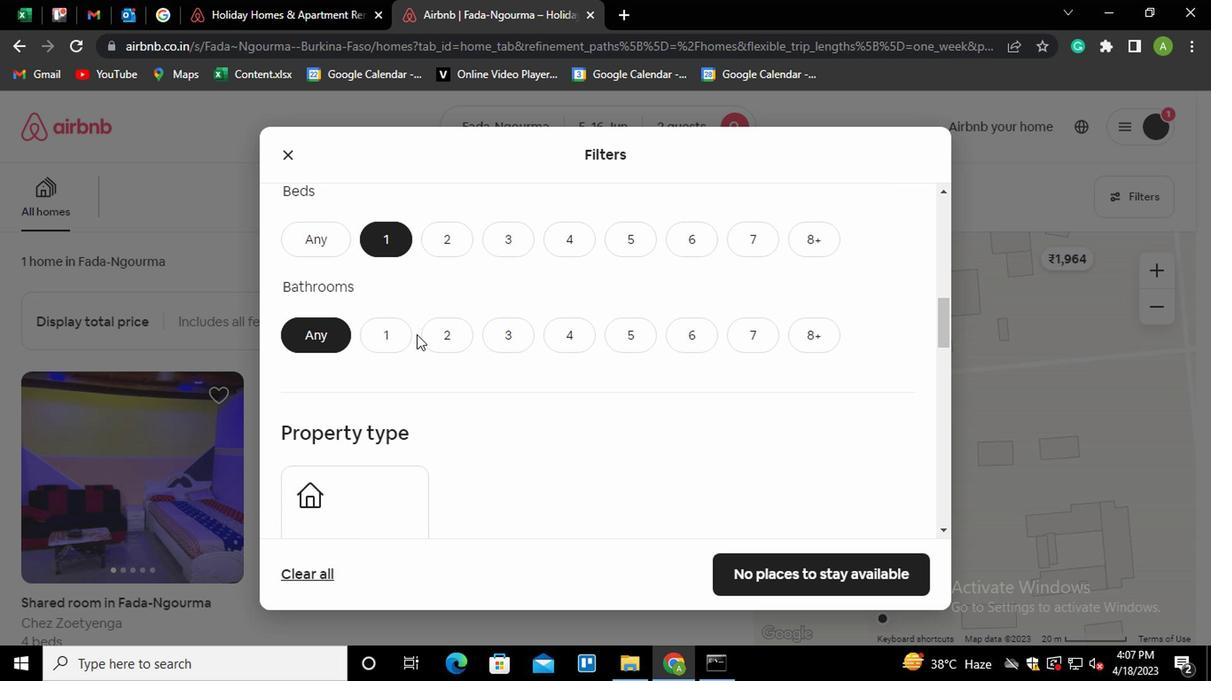 
Action: Mouse pressed left at (374, 331)
Screenshot: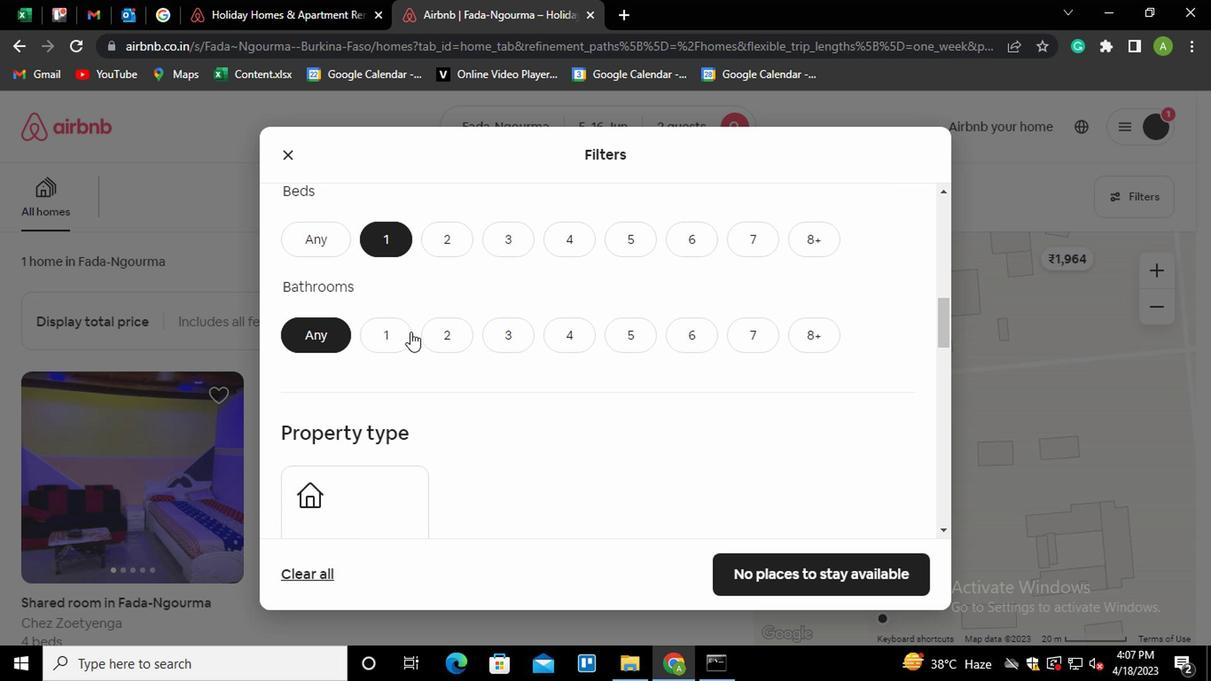 
Action: Mouse moved to (641, 415)
Screenshot: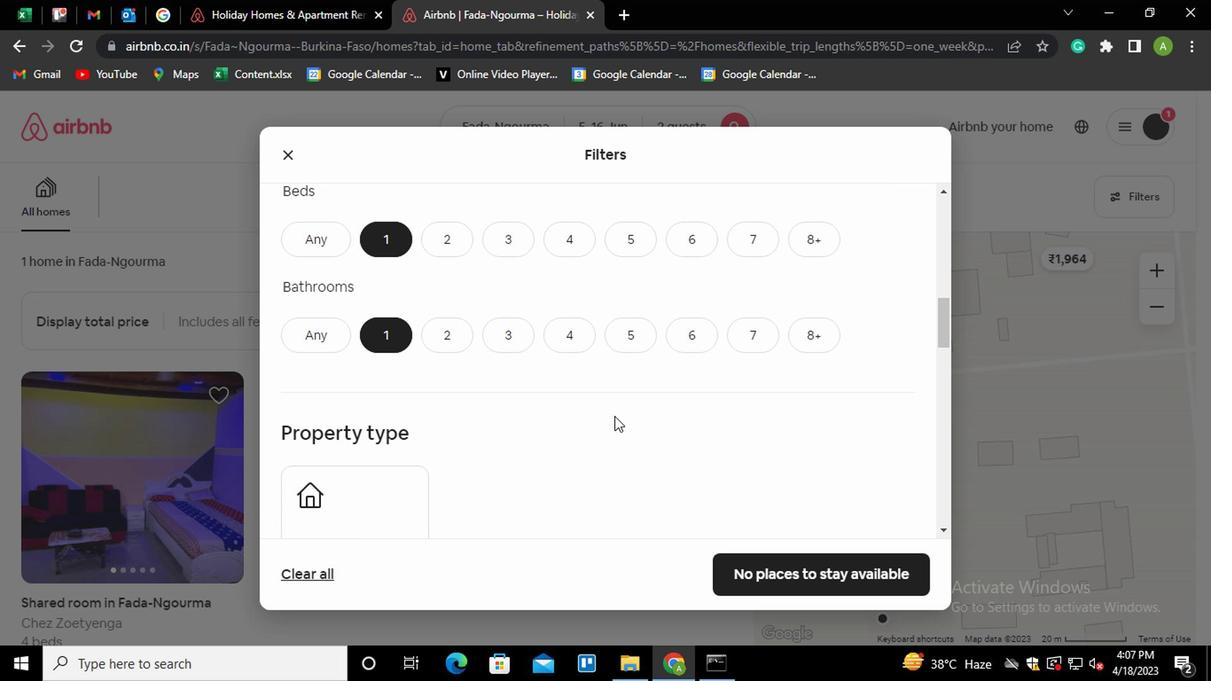
Action: Mouse scrolled (641, 413) with delta (0, -1)
Screenshot: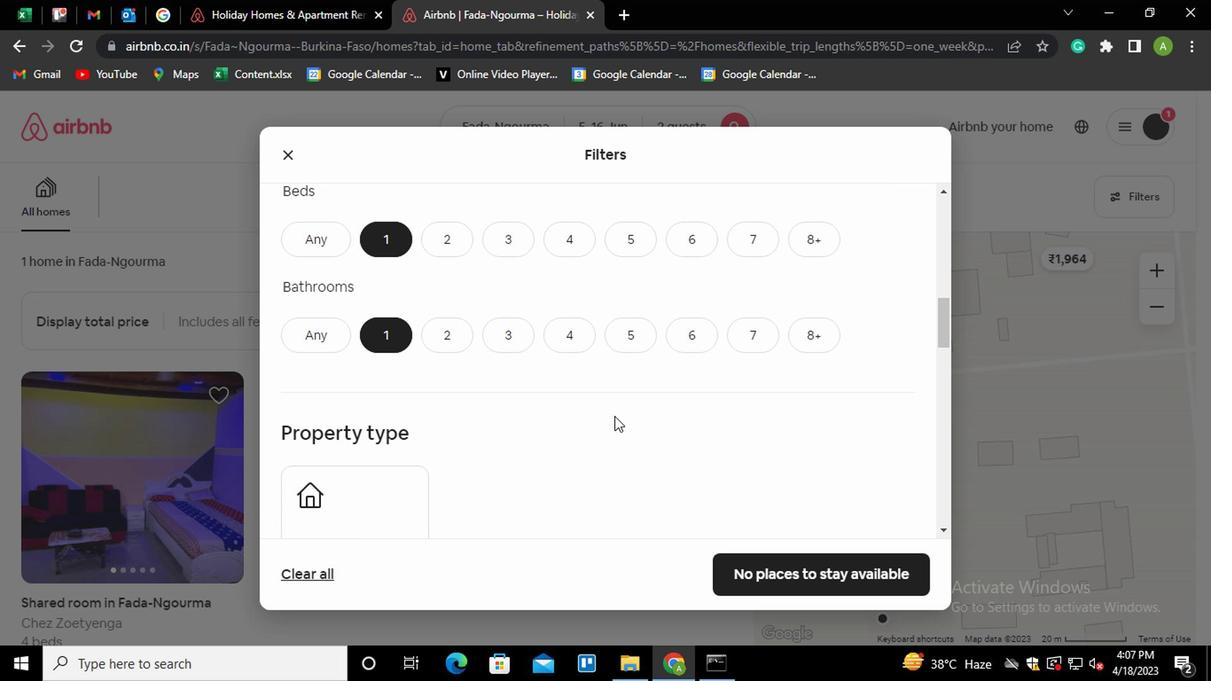 
Action: Mouse scrolled (641, 413) with delta (0, -1)
Screenshot: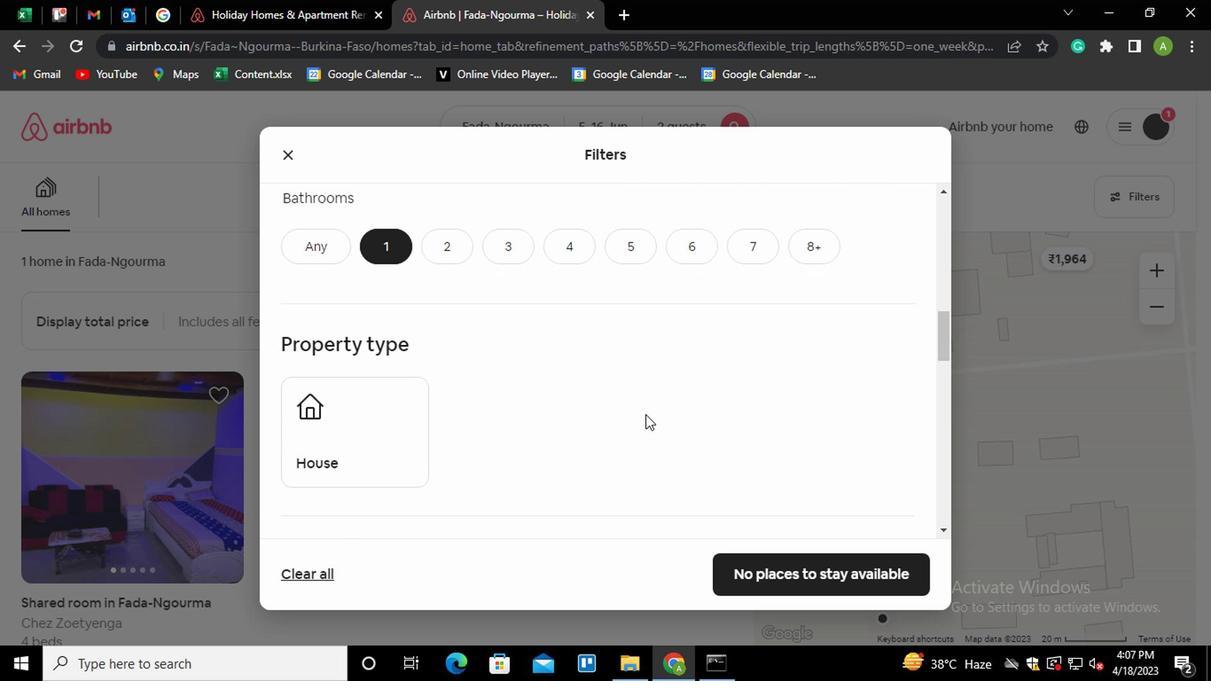 
Action: Mouse scrolled (641, 413) with delta (0, -1)
Screenshot: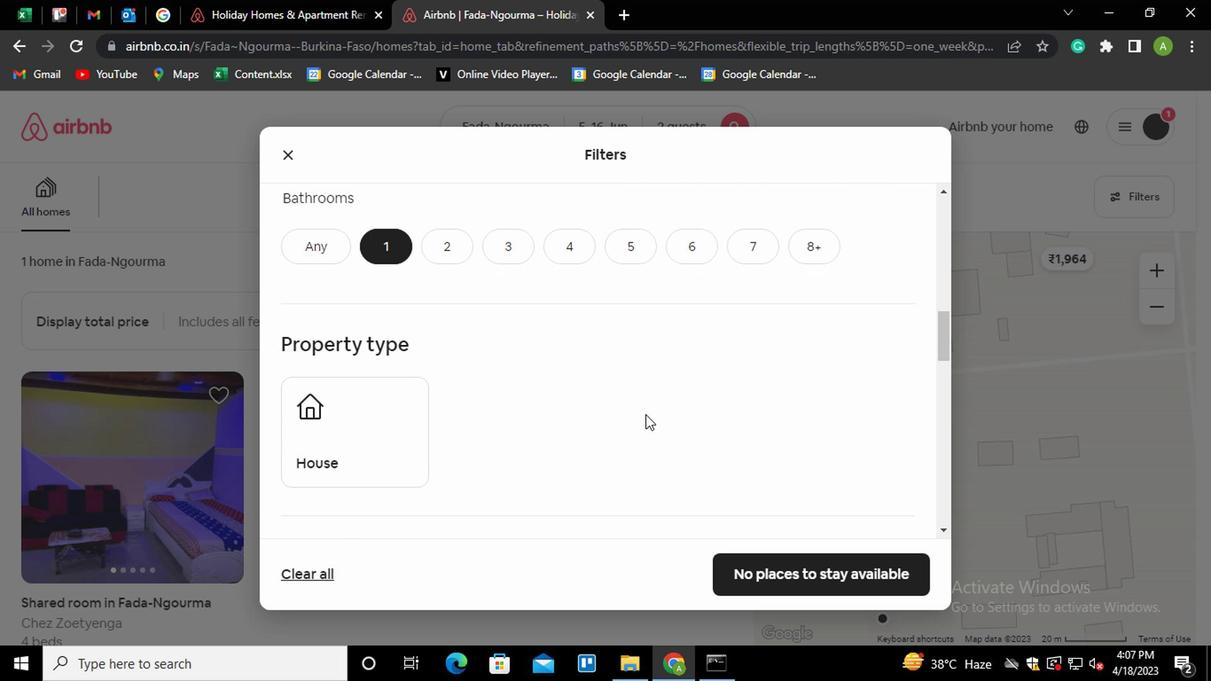 
Action: Mouse scrolled (641, 413) with delta (0, -1)
Screenshot: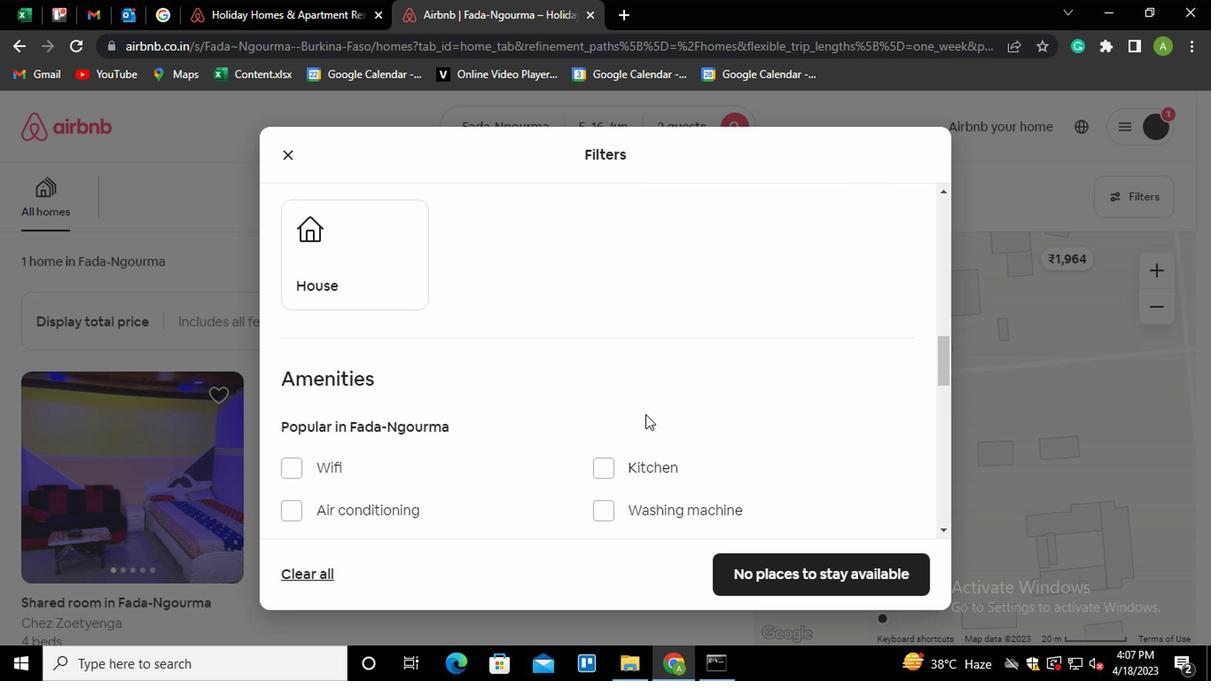 
Action: Mouse moved to (641, 415)
Screenshot: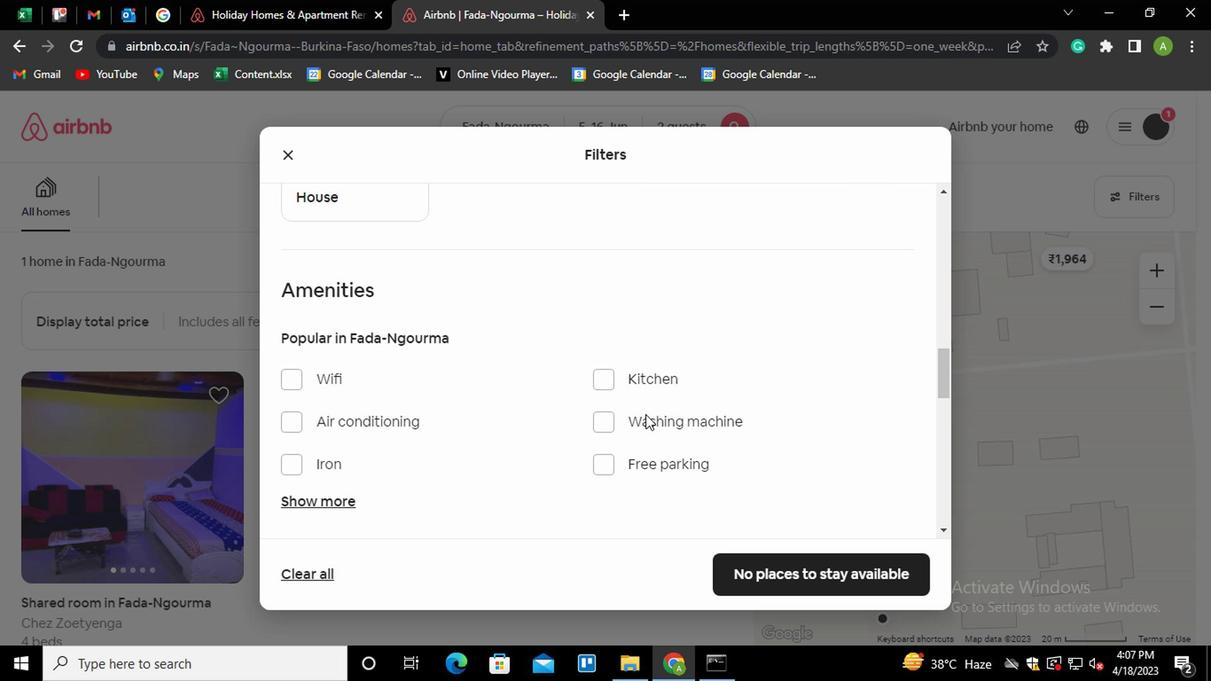 
Action: Mouse scrolled (641, 413) with delta (0, -1)
Screenshot: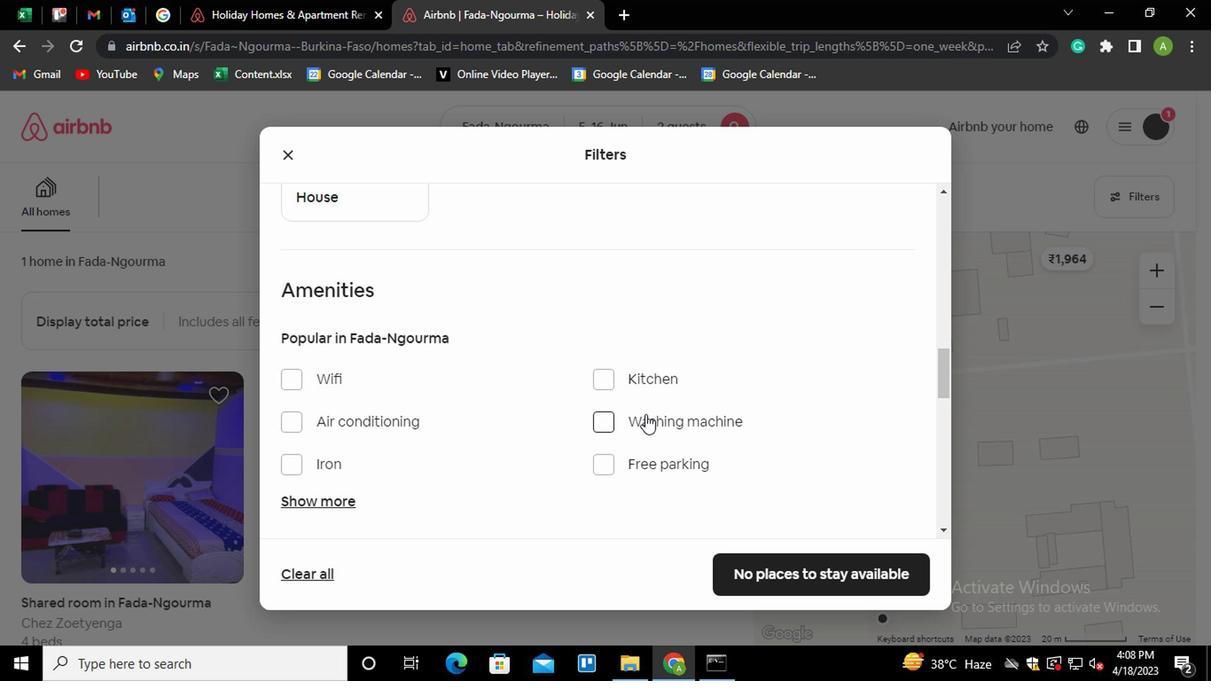 
Action: Mouse moved to (286, 326)
Screenshot: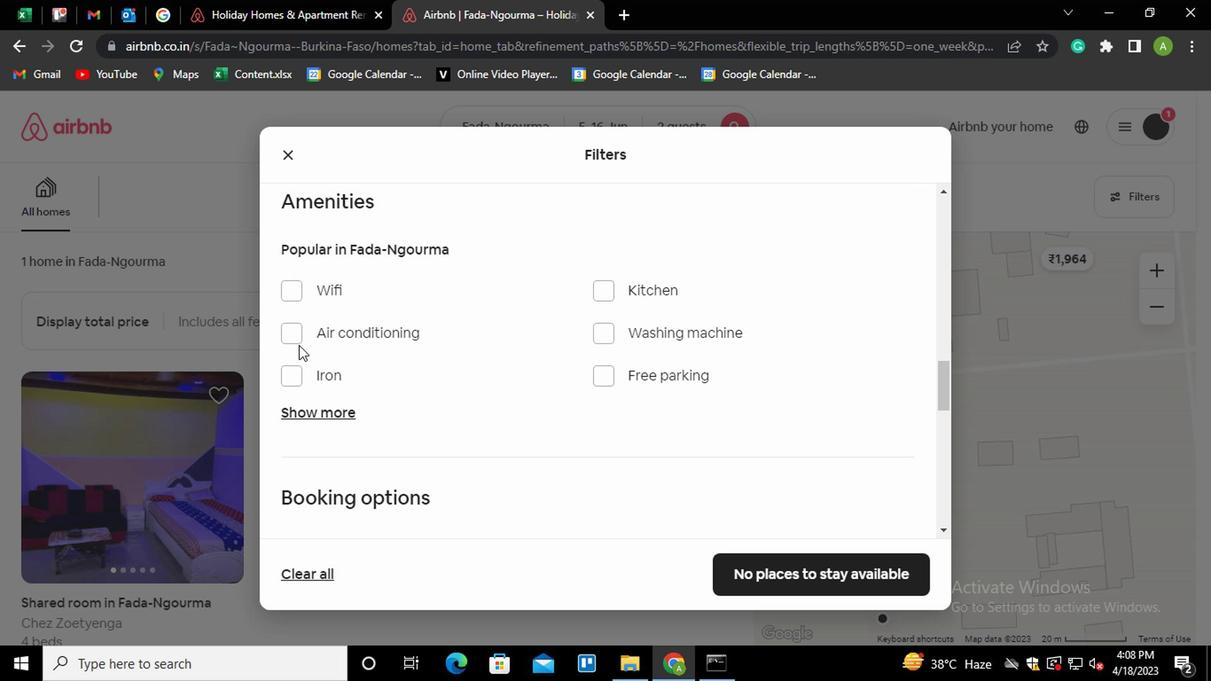 
Action: Mouse pressed left at (286, 326)
Screenshot: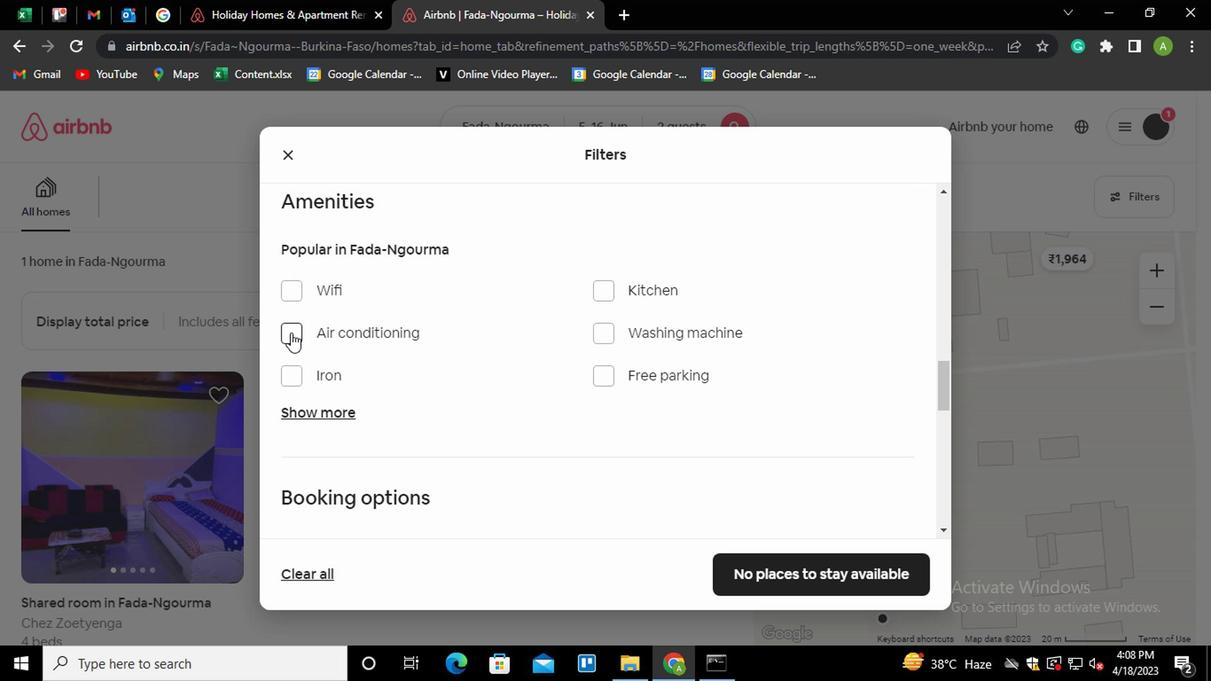 
Action: Mouse moved to (577, 392)
Screenshot: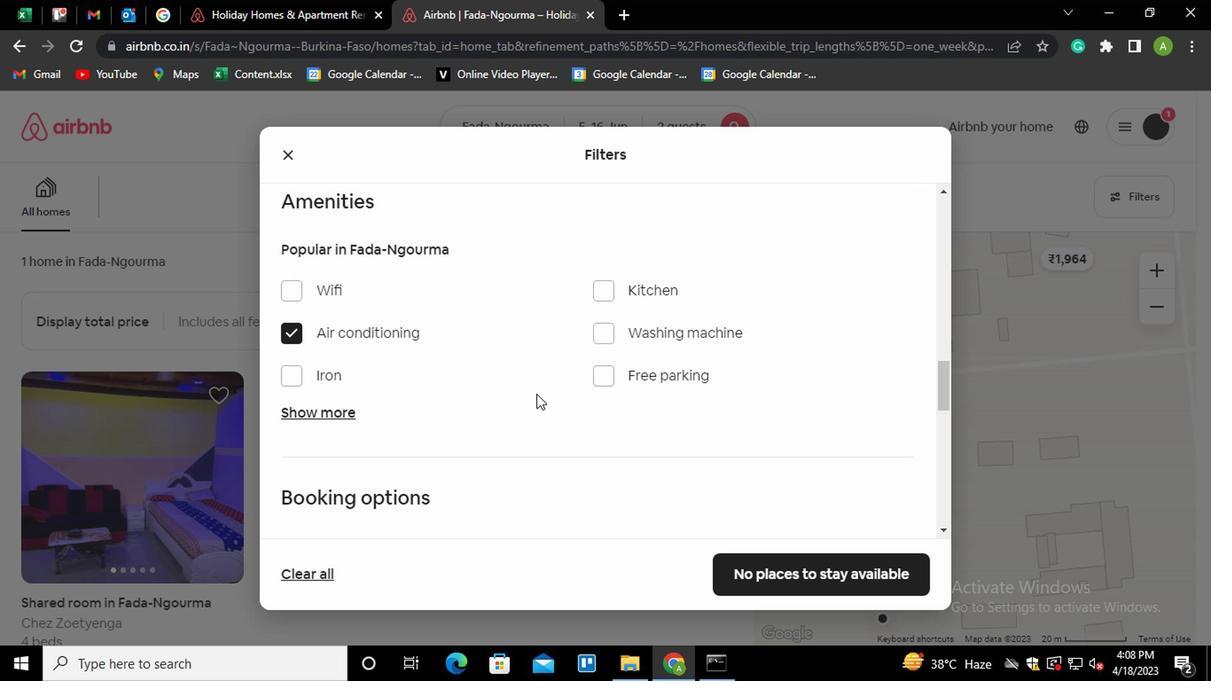 
Action: Mouse scrolled (577, 391) with delta (0, -1)
Screenshot: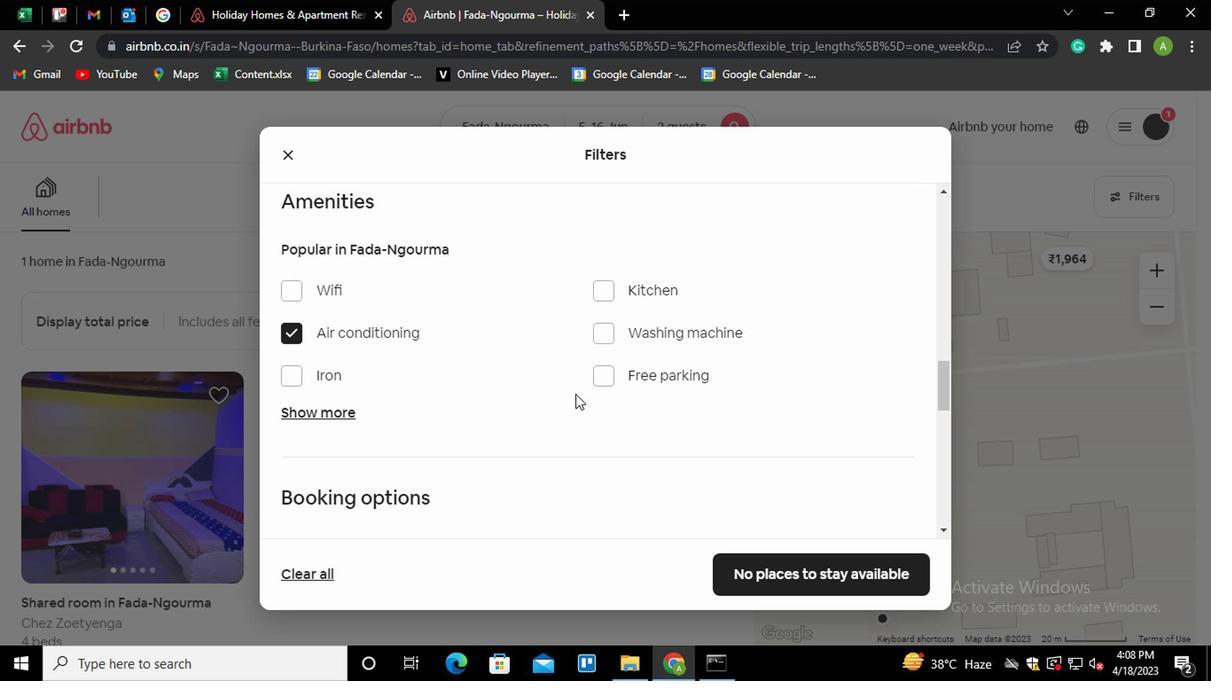 
Action: Mouse scrolled (577, 391) with delta (0, -1)
Screenshot: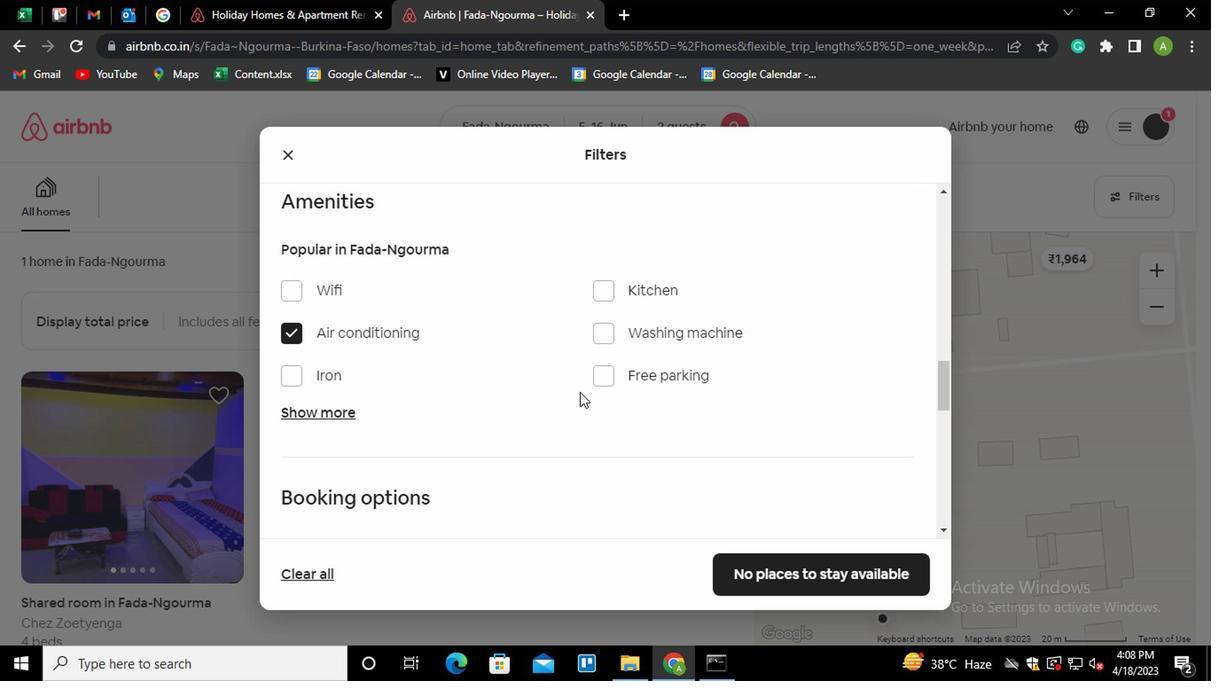 
Action: Mouse scrolled (577, 391) with delta (0, -1)
Screenshot: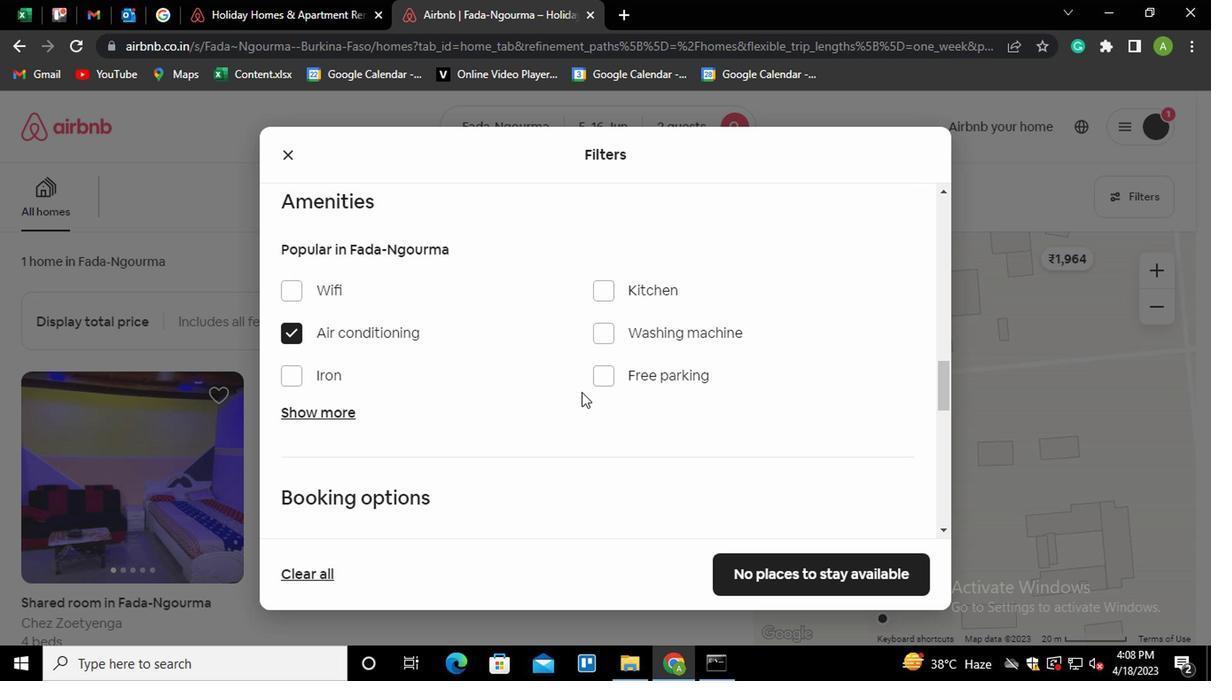 
Action: Mouse moved to (859, 353)
Screenshot: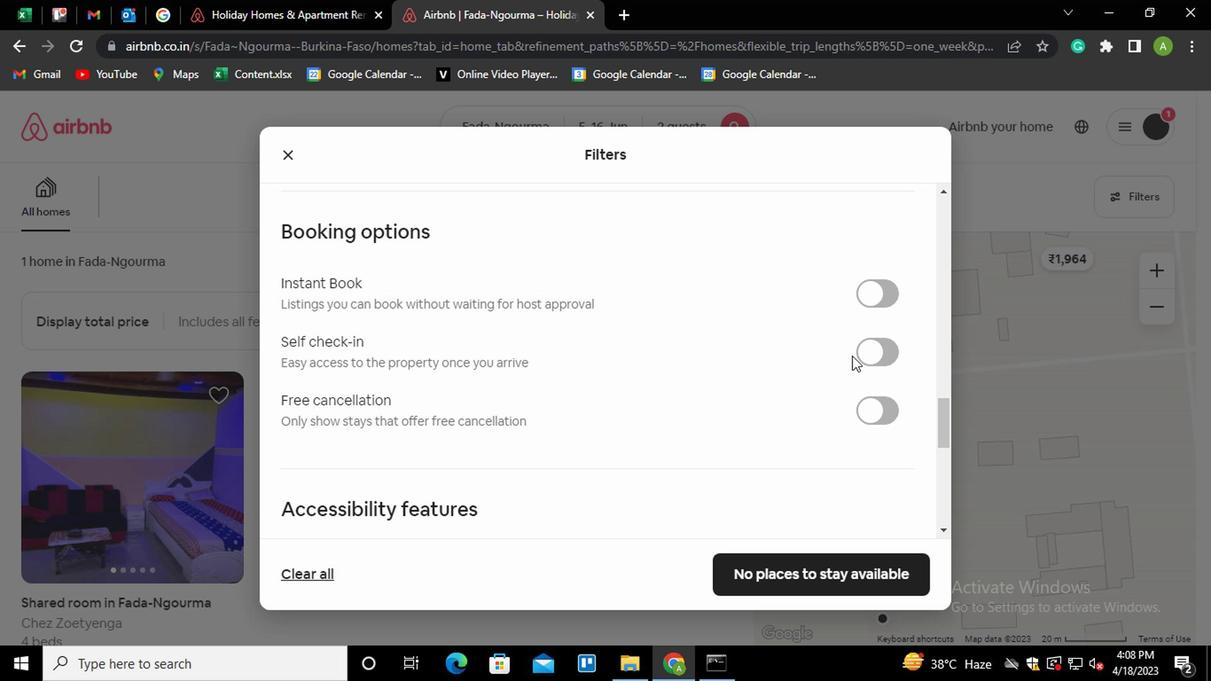 
Action: Mouse pressed left at (859, 353)
Screenshot: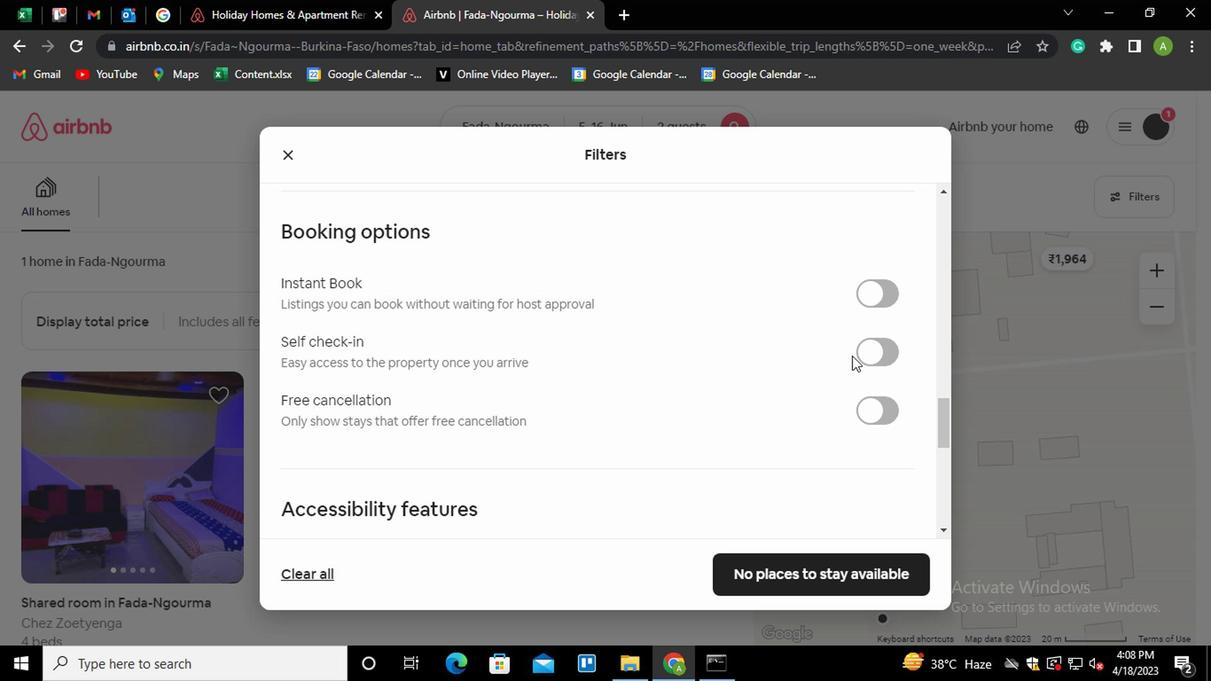 
Action: Mouse moved to (691, 403)
Screenshot: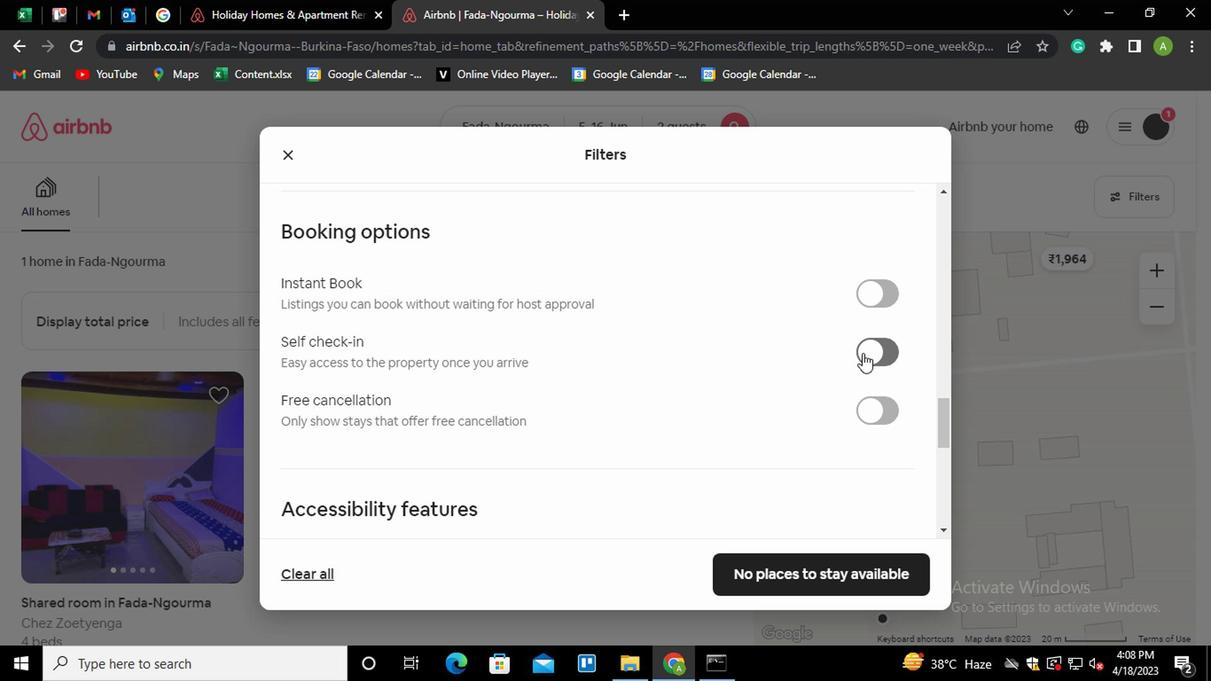 
Action: Mouse scrolled (691, 402) with delta (0, -1)
Screenshot: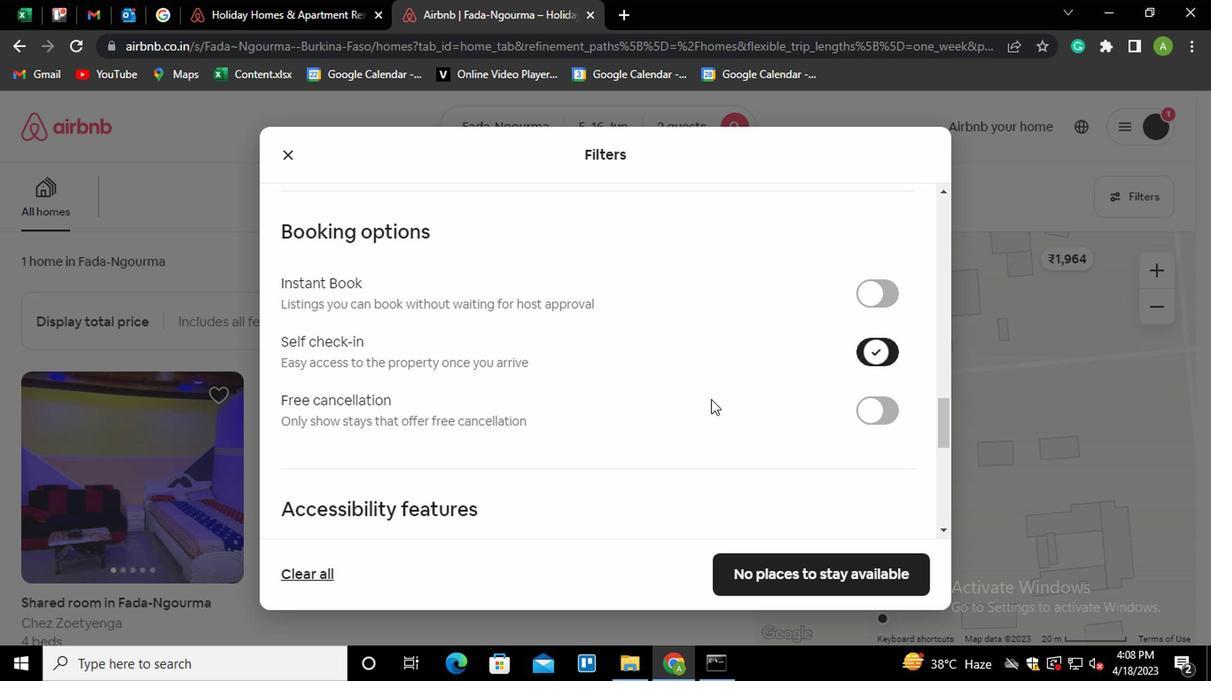 
Action: Mouse scrolled (691, 402) with delta (0, -1)
Screenshot: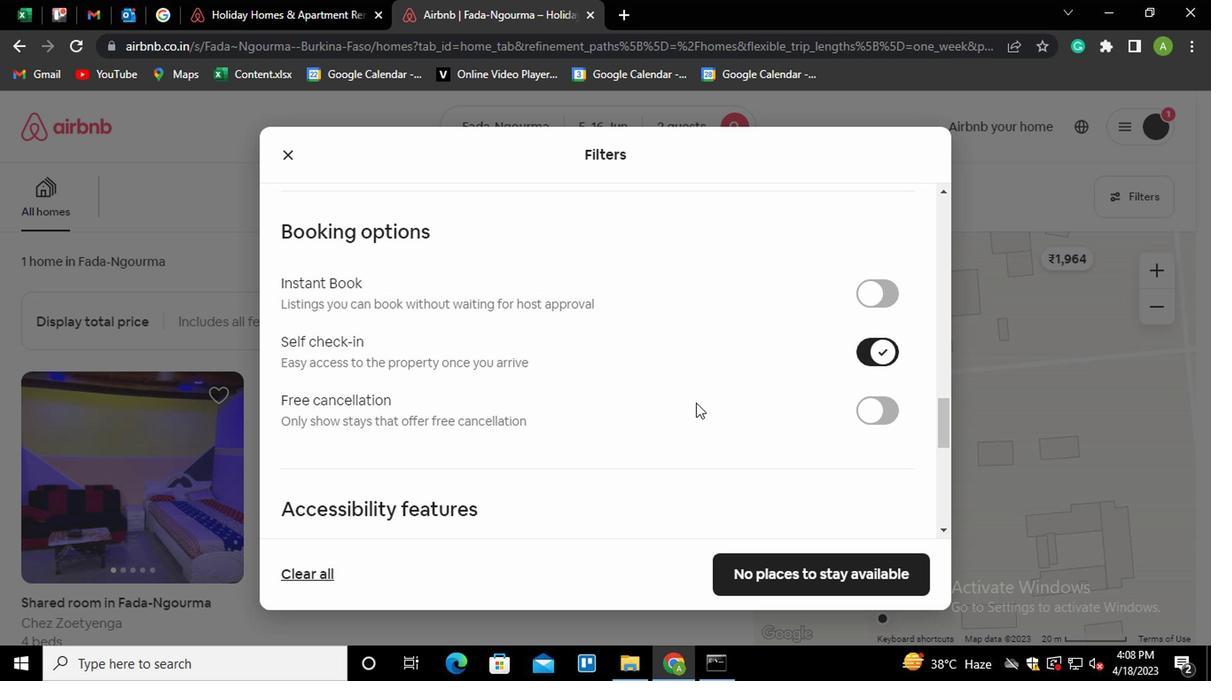 
Action: Mouse scrolled (691, 402) with delta (0, -1)
Screenshot: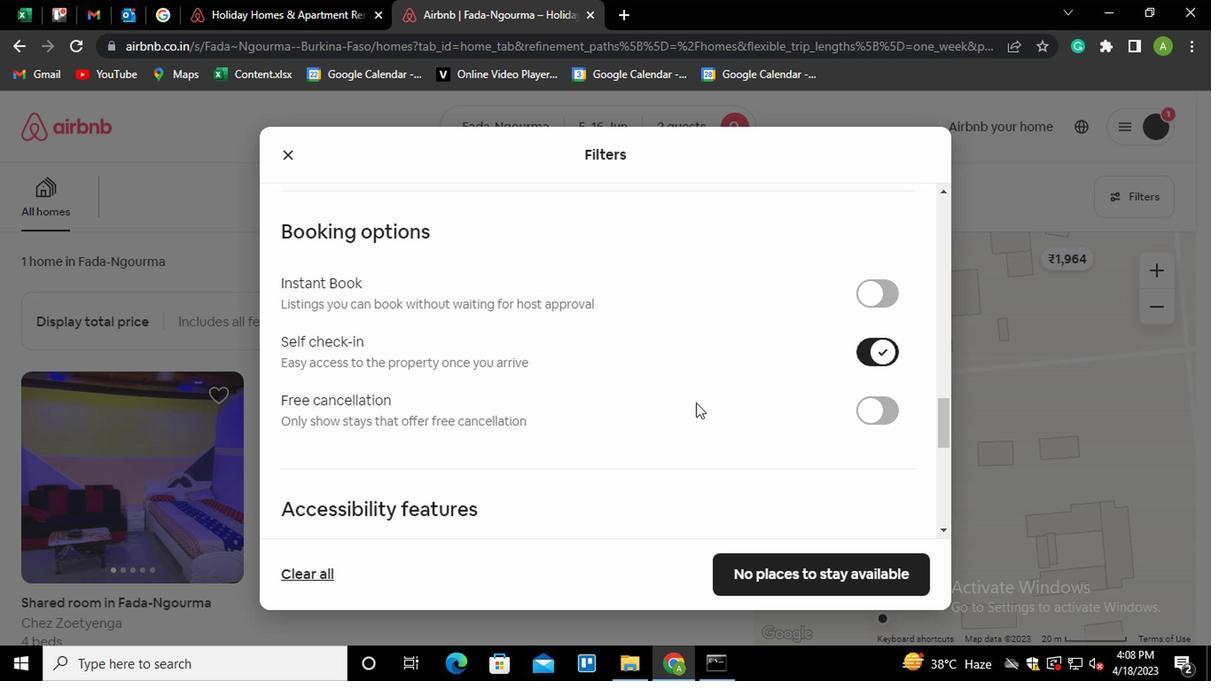 
Action: Mouse scrolled (691, 402) with delta (0, -1)
Screenshot: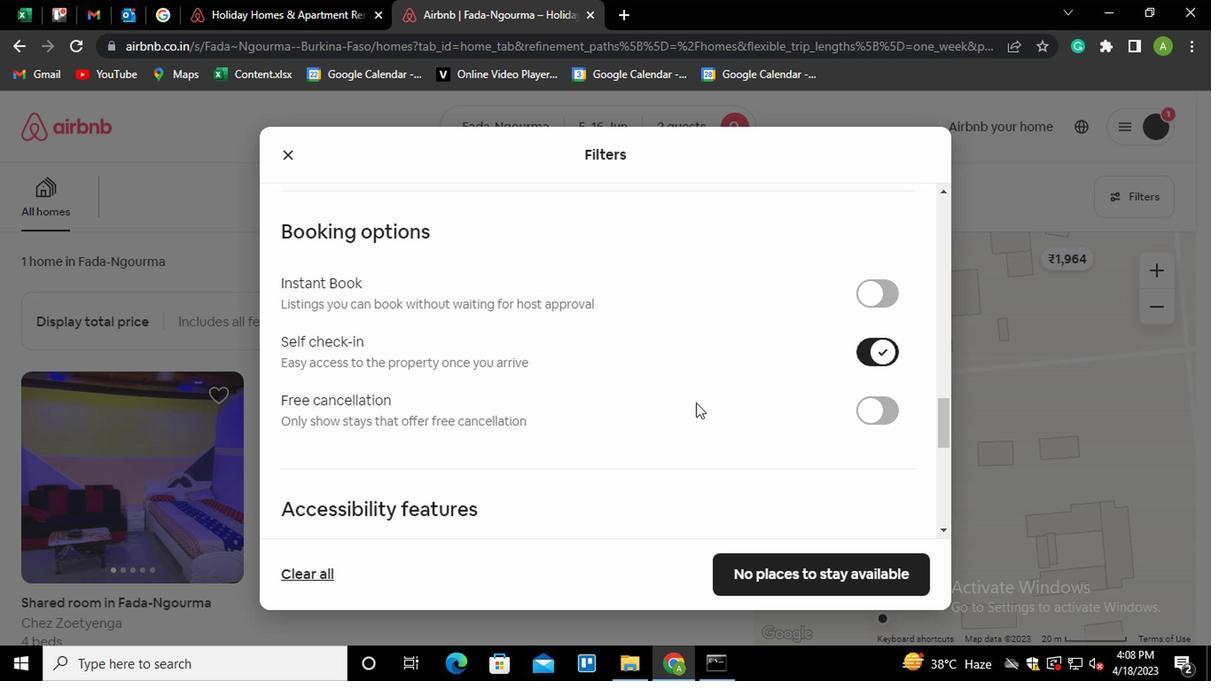 
Action: Mouse scrolled (691, 402) with delta (0, -1)
Screenshot: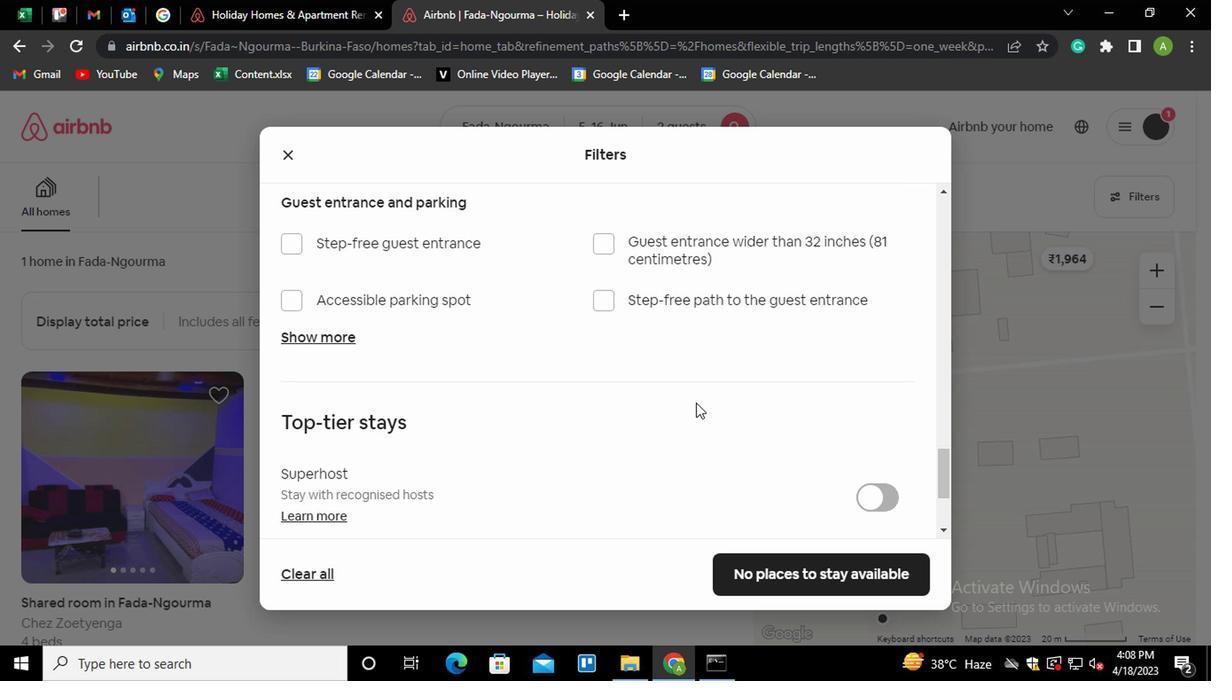 
Action: Mouse scrolled (691, 402) with delta (0, -1)
Screenshot: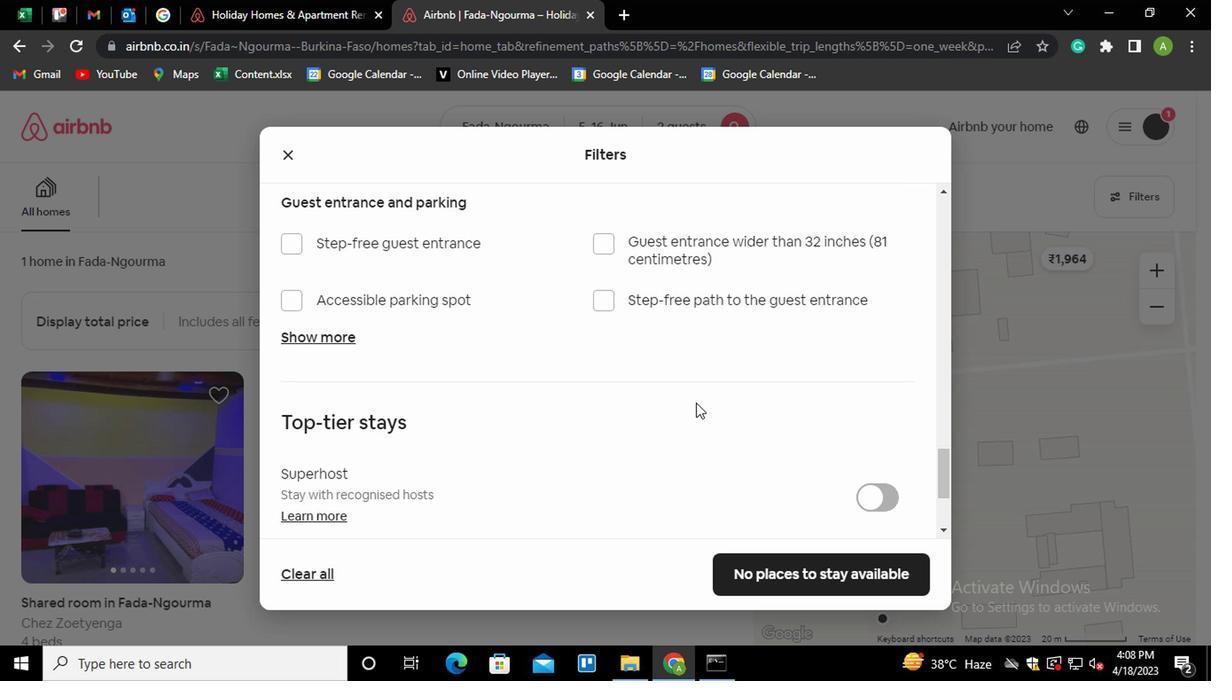 
Action: Mouse scrolled (691, 402) with delta (0, -1)
Screenshot: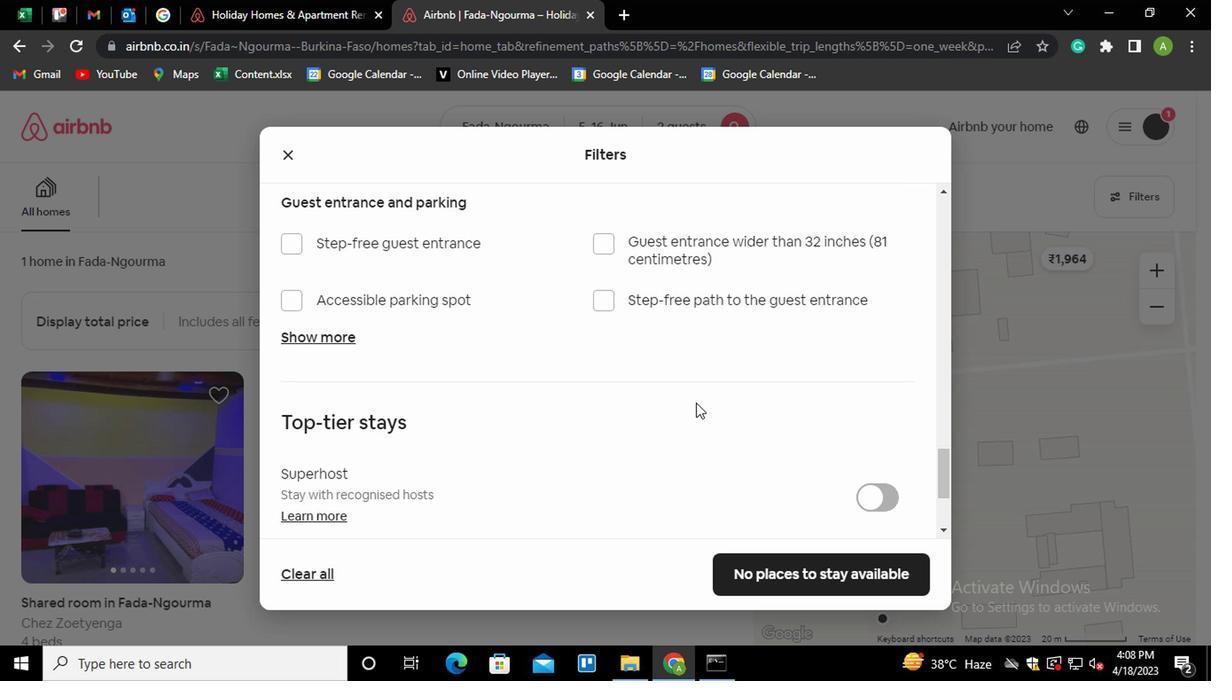 
Action: Mouse scrolled (691, 402) with delta (0, -1)
Screenshot: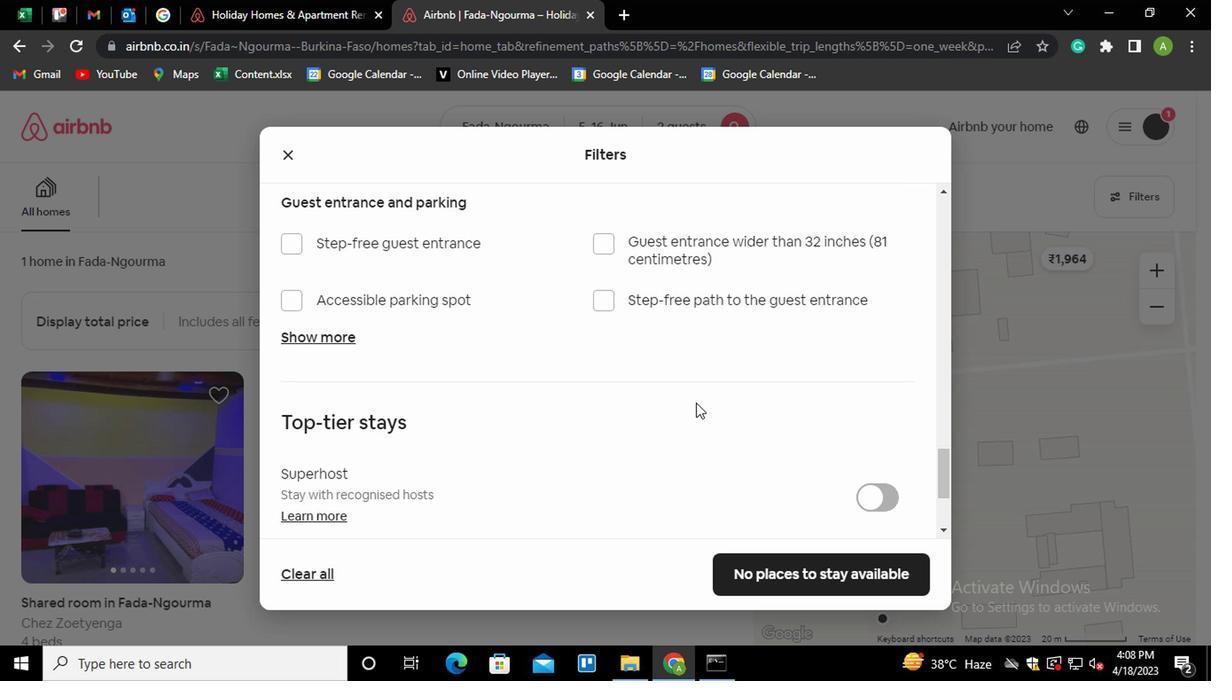
Action: Mouse moved to (840, 573)
Screenshot: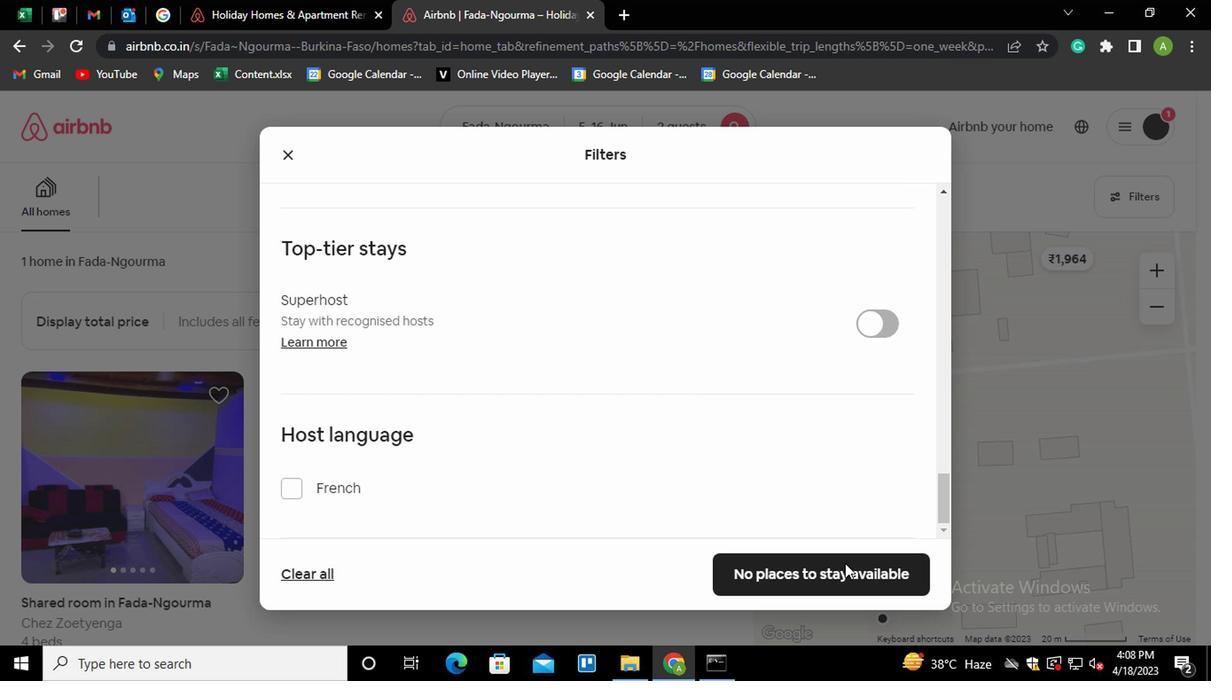 
Action: Mouse pressed left at (840, 573)
Screenshot: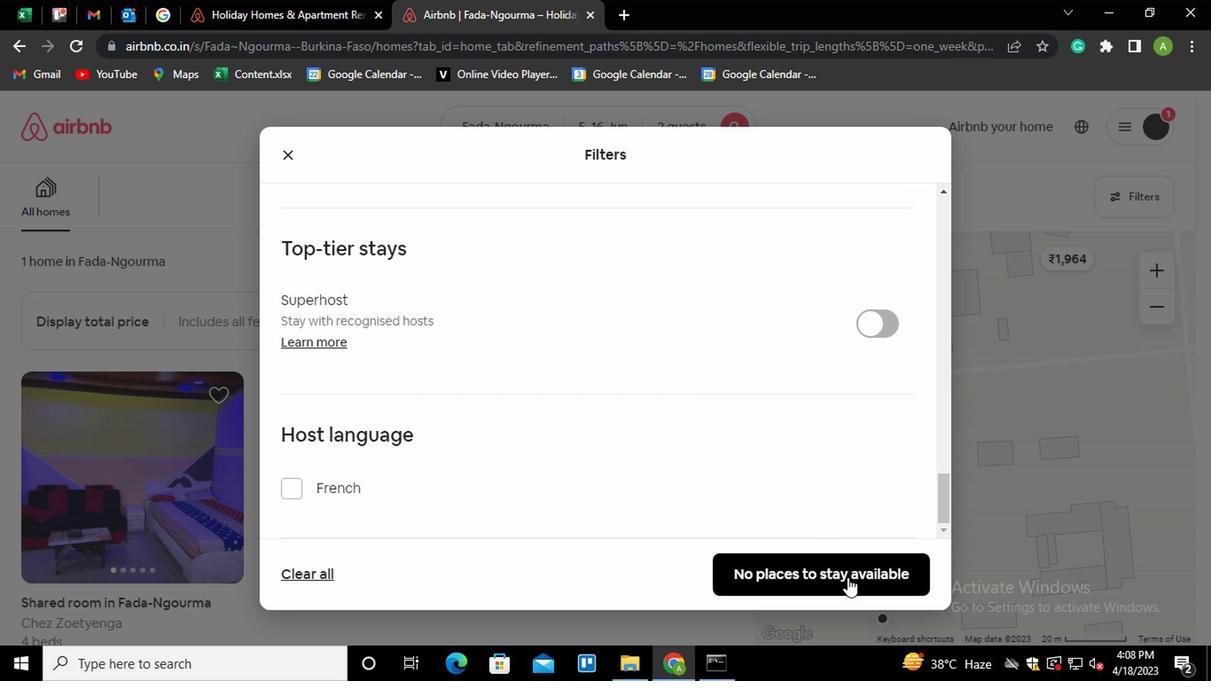 
Action: Mouse moved to (808, 553)
Screenshot: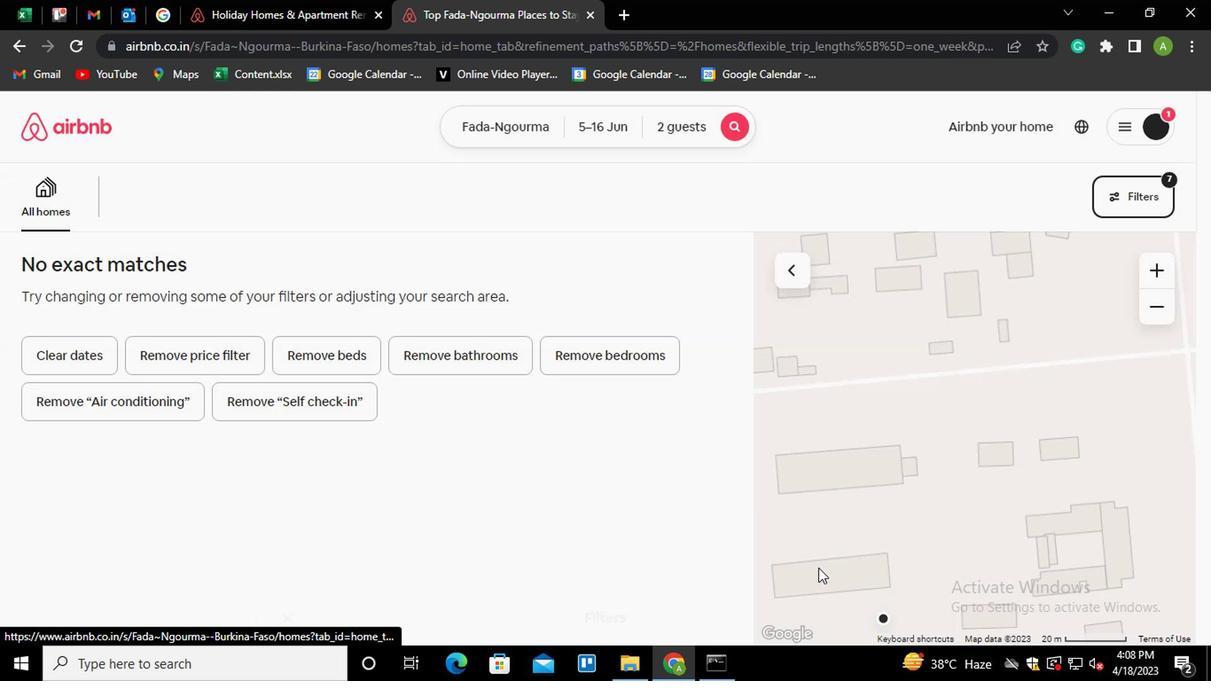 
